 Task: Explore Airbnb accommodation in Jinotega, Nicaragua from 10th December, 2023 to 15th December, 2023 for 7 adults.4 bedrooms having 7 beds and 4 bathrooms. Property type can be house. Amenities needed are: wifi, TV, free parkinig on premises, gym, breakfast. Look for 4 properties as per requirement.
Action: Key pressed jinotega
Screenshot: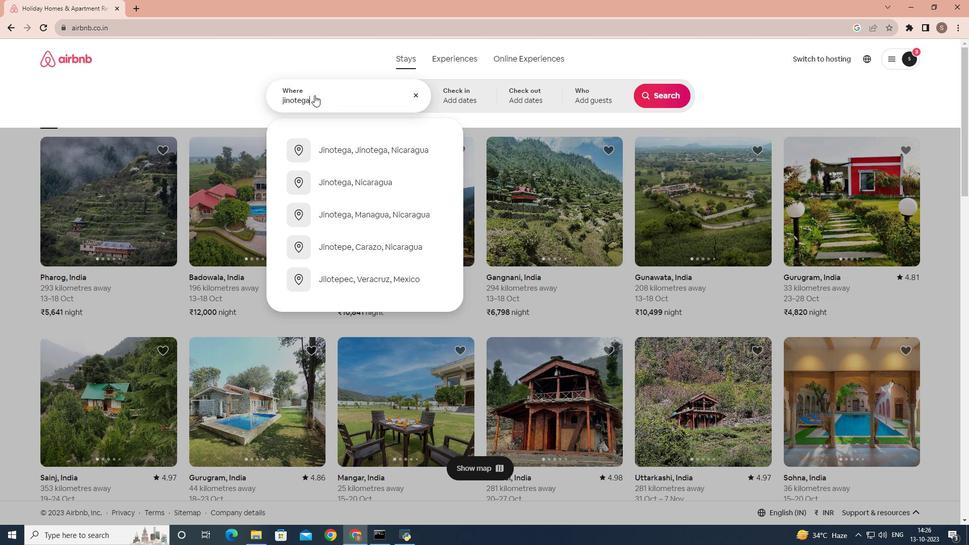 
Action: Mouse moved to (334, 139)
Screenshot: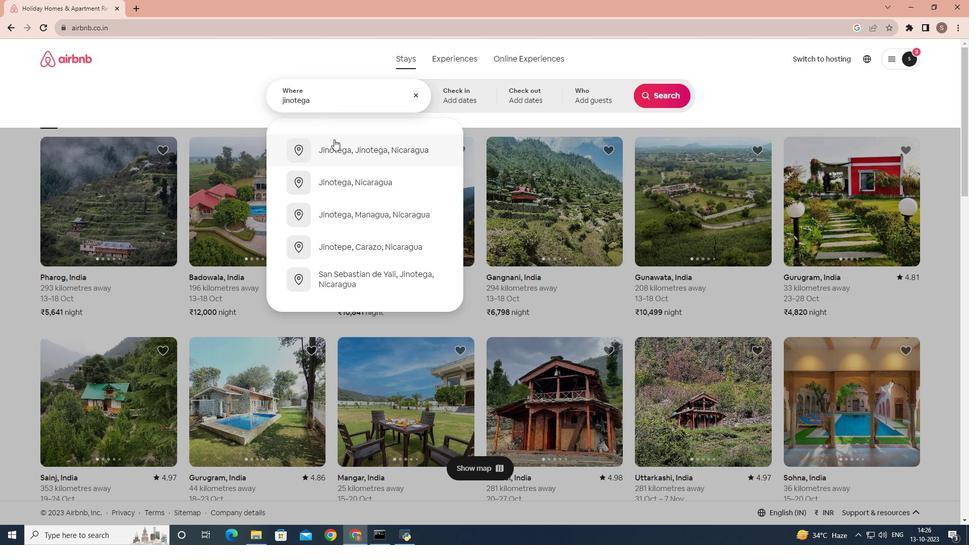
Action: Mouse pressed left at (334, 139)
Screenshot: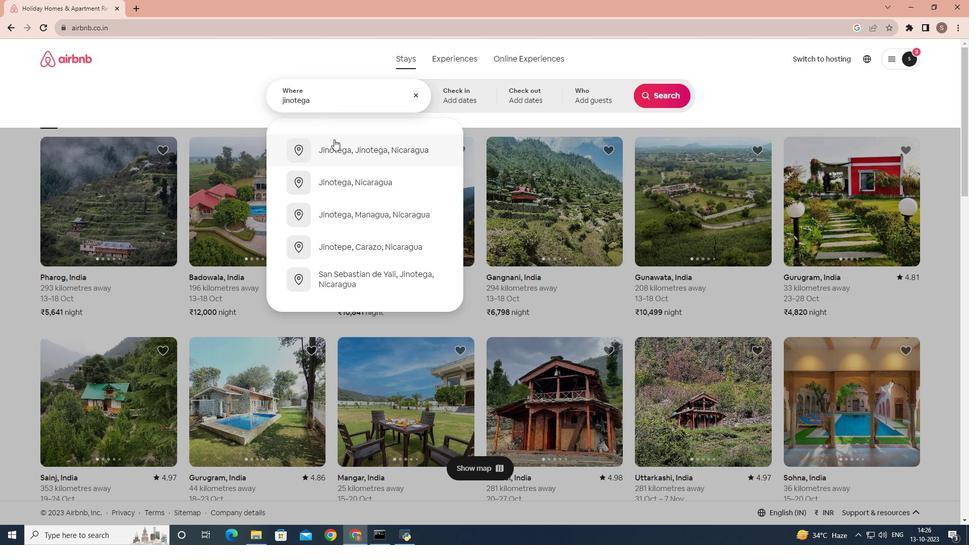 
Action: Mouse moved to (646, 174)
Screenshot: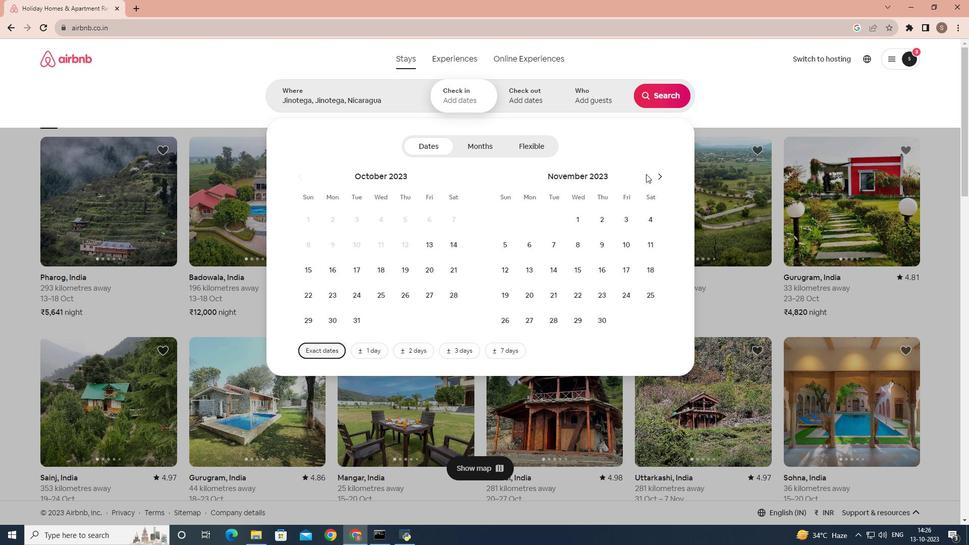 
Action: Mouse pressed left at (646, 174)
Screenshot: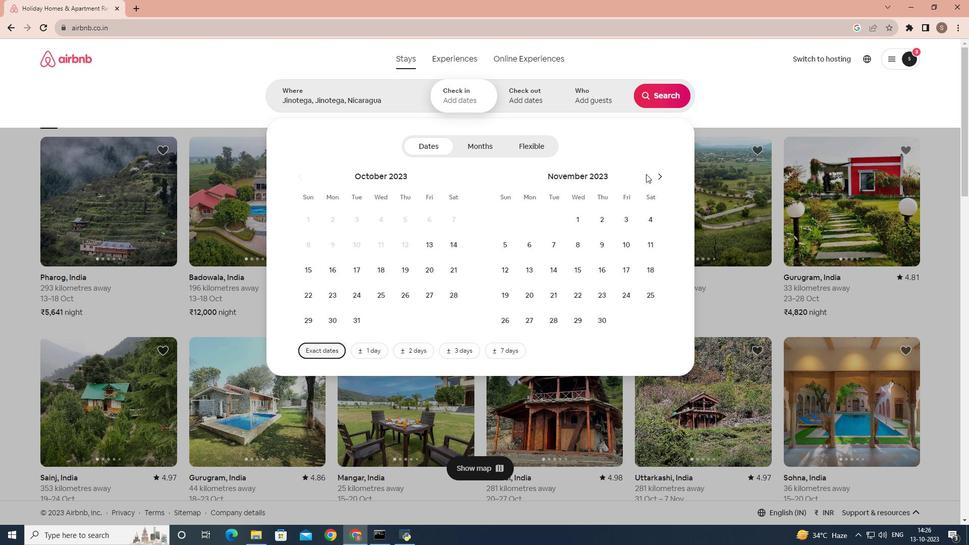 
Action: Mouse moved to (653, 173)
Screenshot: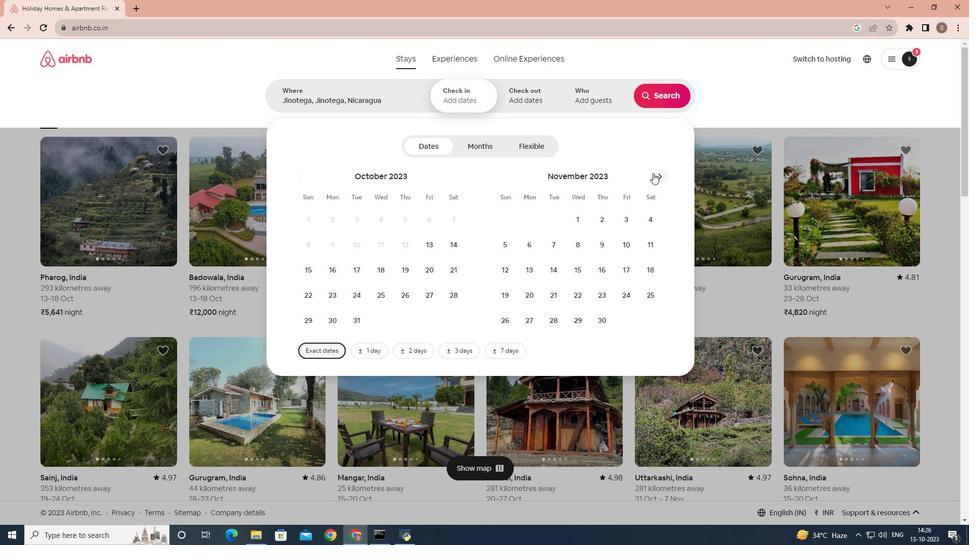 
Action: Mouse pressed left at (653, 173)
Screenshot: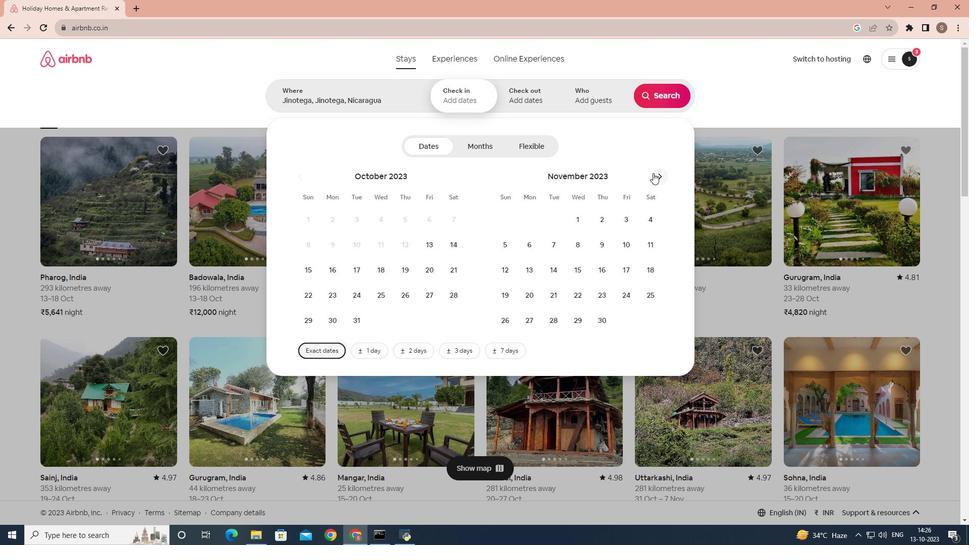 
Action: Mouse moved to (511, 276)
Screenshot: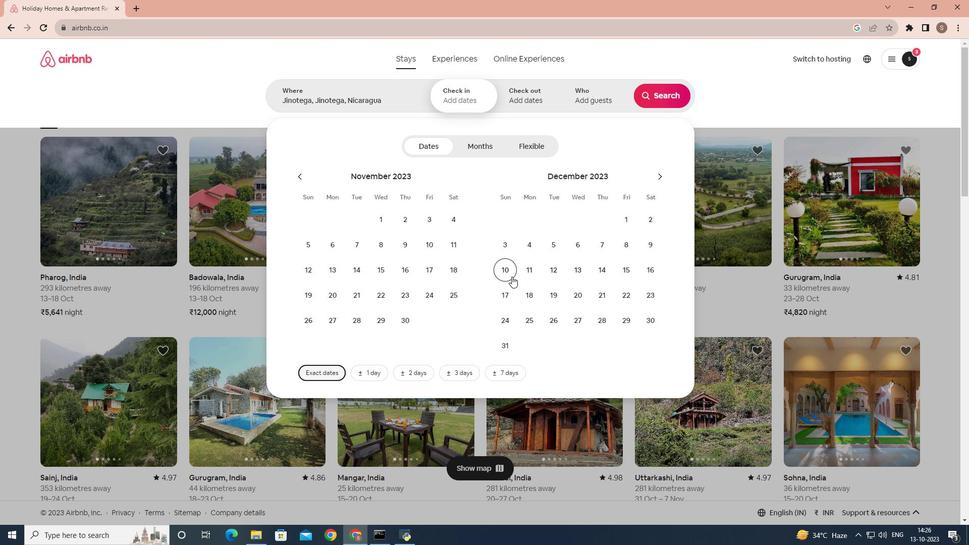
Action: Mouse pressed left at (511, 276)
Screenshot: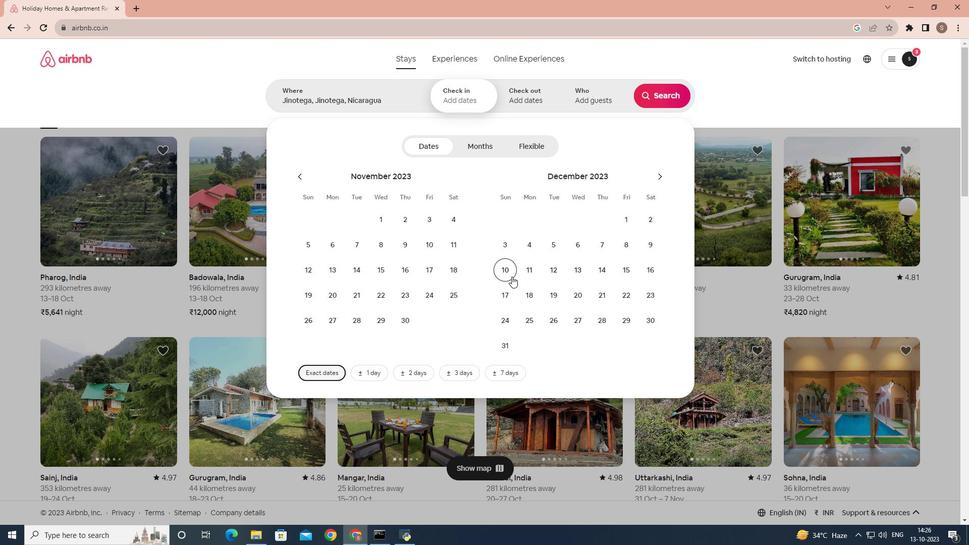
Action: Mouse moved to (626, 275)
Screenshot: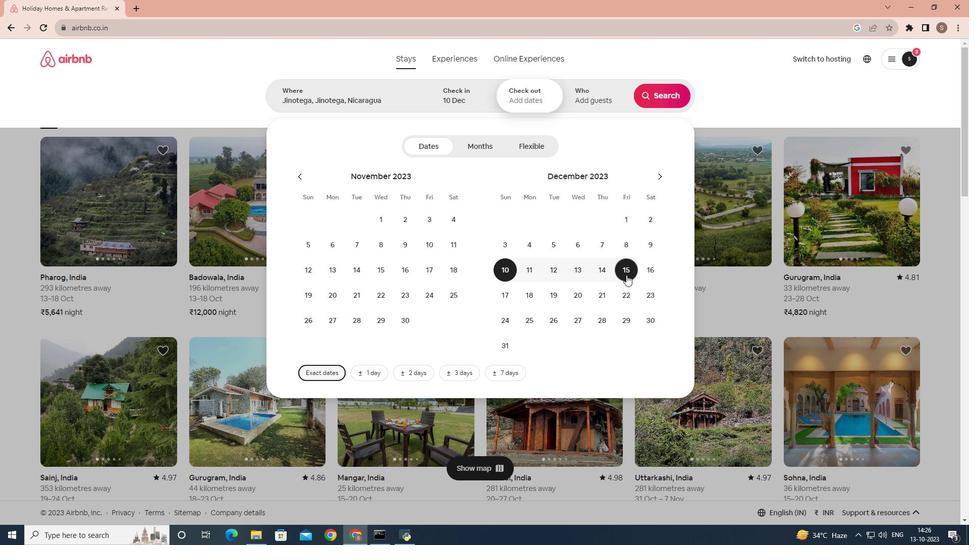 
Action: Mouse pressed left at (626, 275)
Screenshot: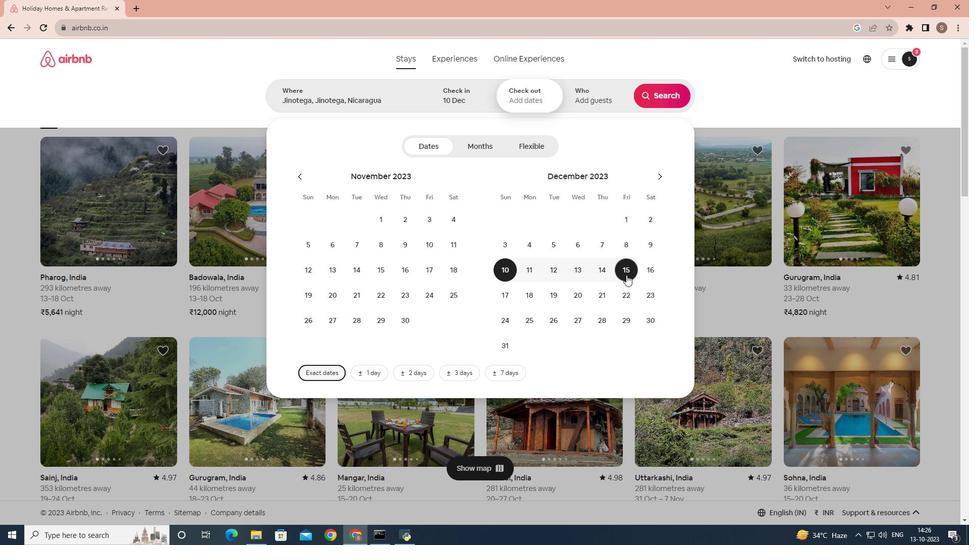 
Action: Mouse moved to (598, 98)
Screenshot: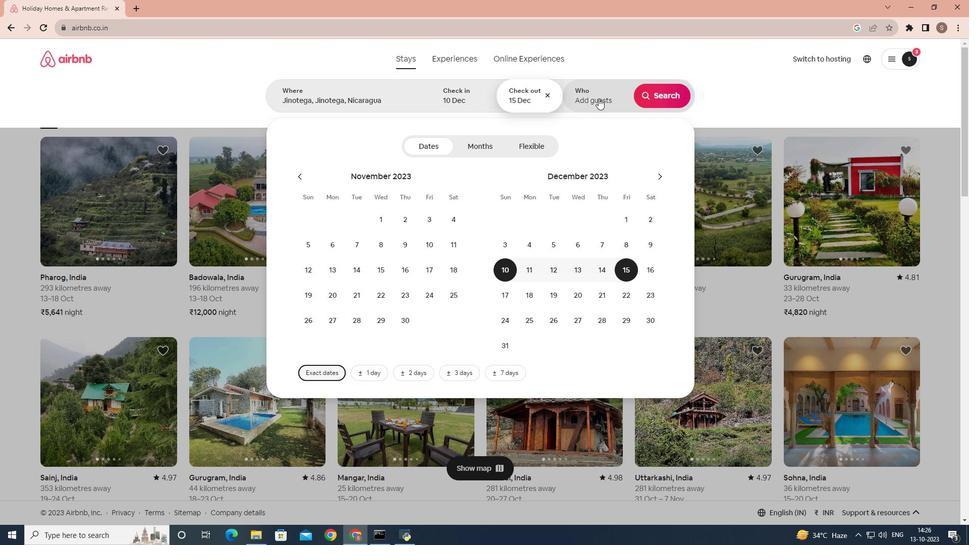 
Action: Mouse pressed left at (598, 98)
Screenshot: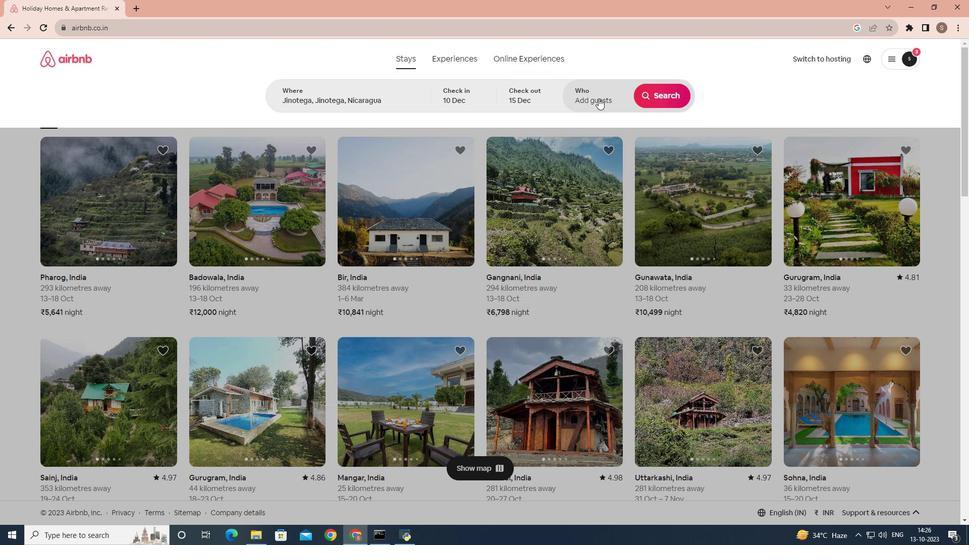 
Action: Mouse moved to (653, 148)
Screenshot: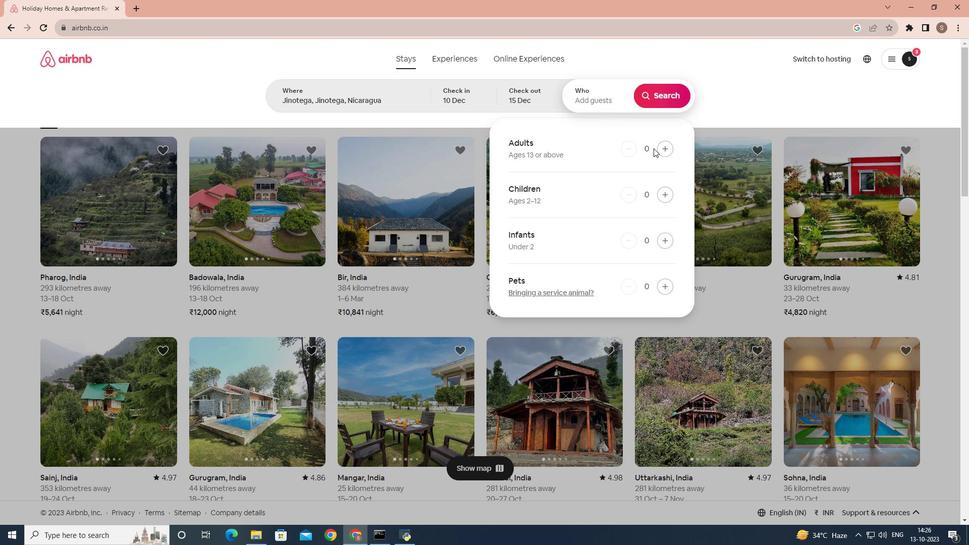 
Action: Mouse pressed left at (653, 148)
Screenshot: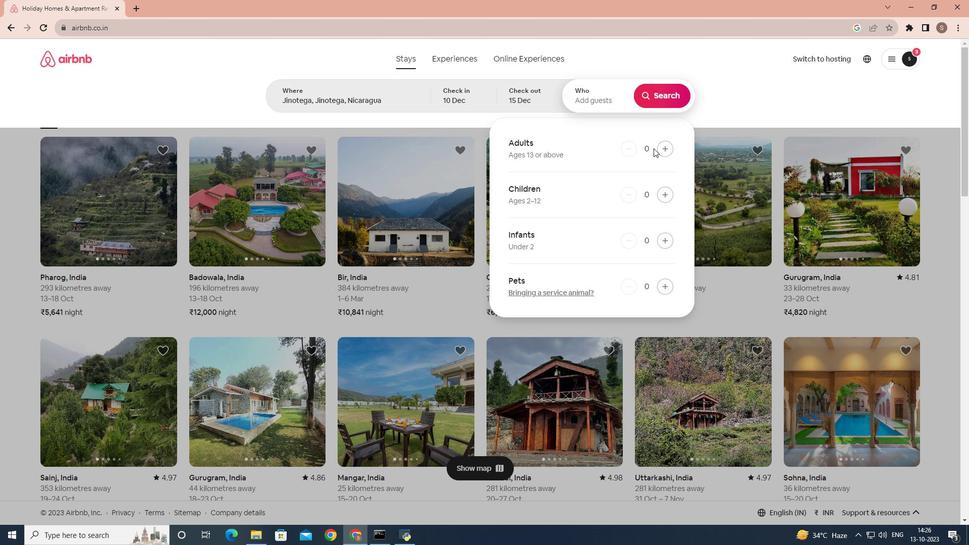 
Action: Mouse moved to (660, 146)
Screenshot: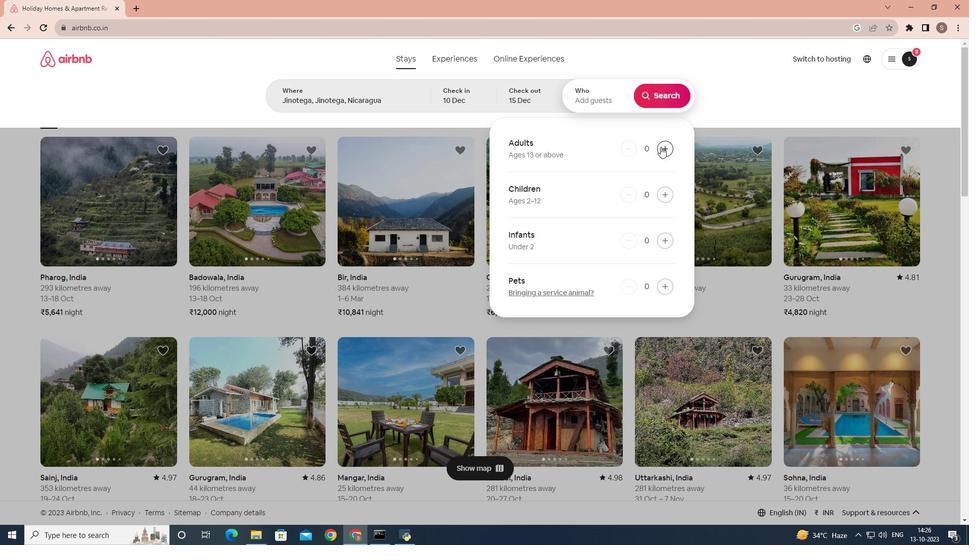 
Action: Mouse pressed left at (660, 146)
Screenshot: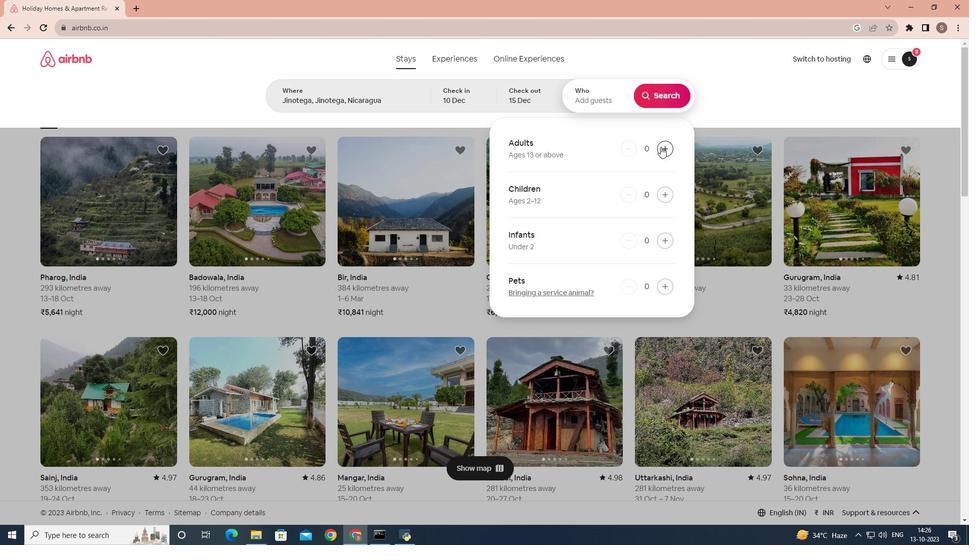 
Action: Mouse pressed left at (660, 146)
Screenshot: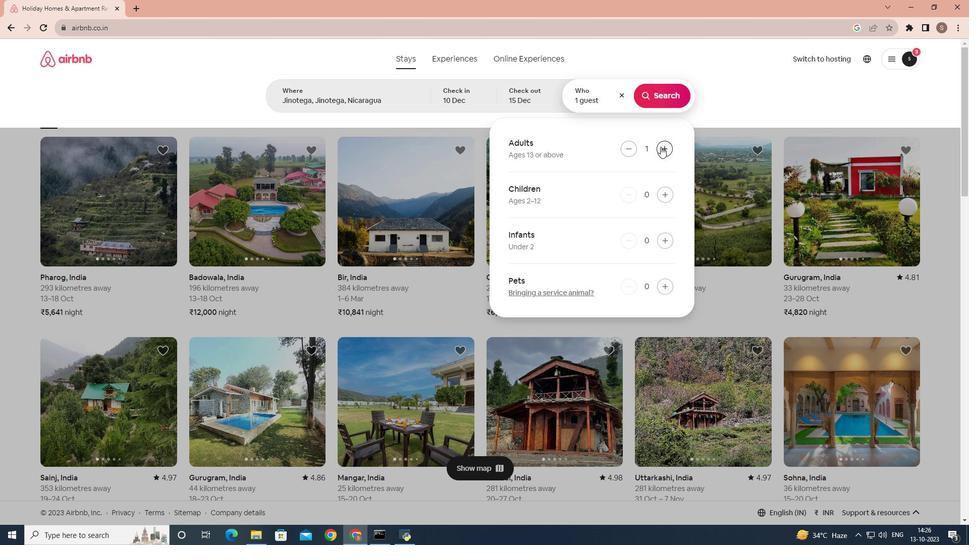 
Action: Mouse pressed left at (660, 146)
Screenshot: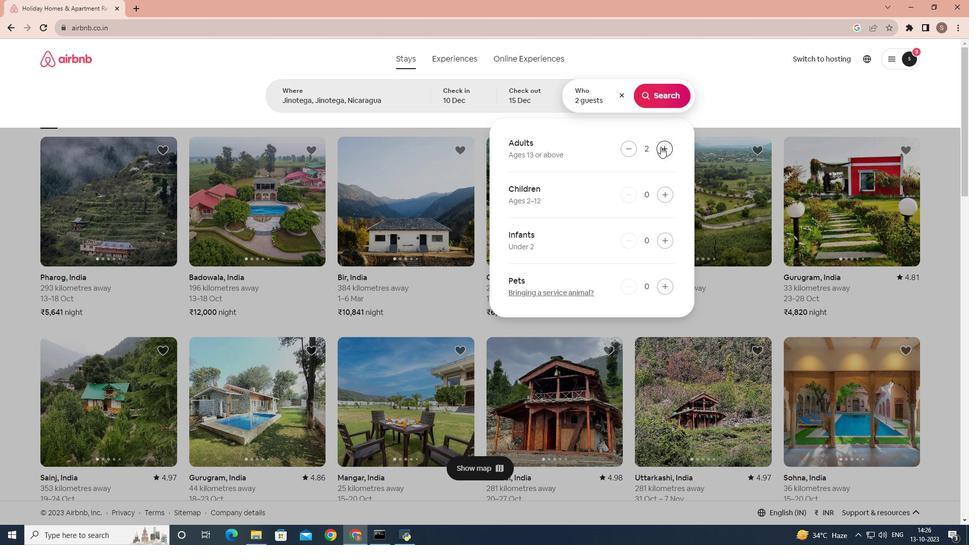 
Action: Mouse pressed left at (660, 146)
Screenshot: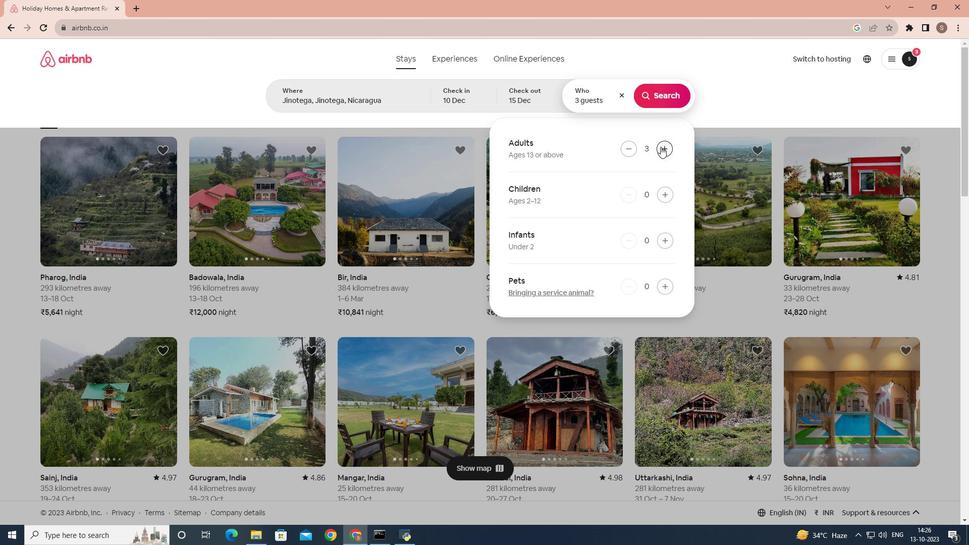 
Action: Mouse pressed left at (660, 146)
Screenshot: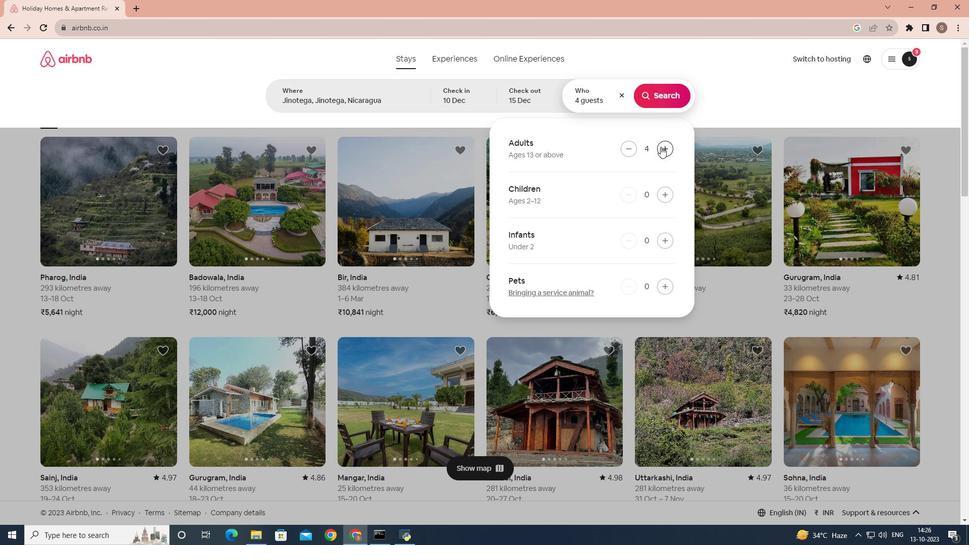 
Action: Mouse pressed left at (660, 146)
Screenshot: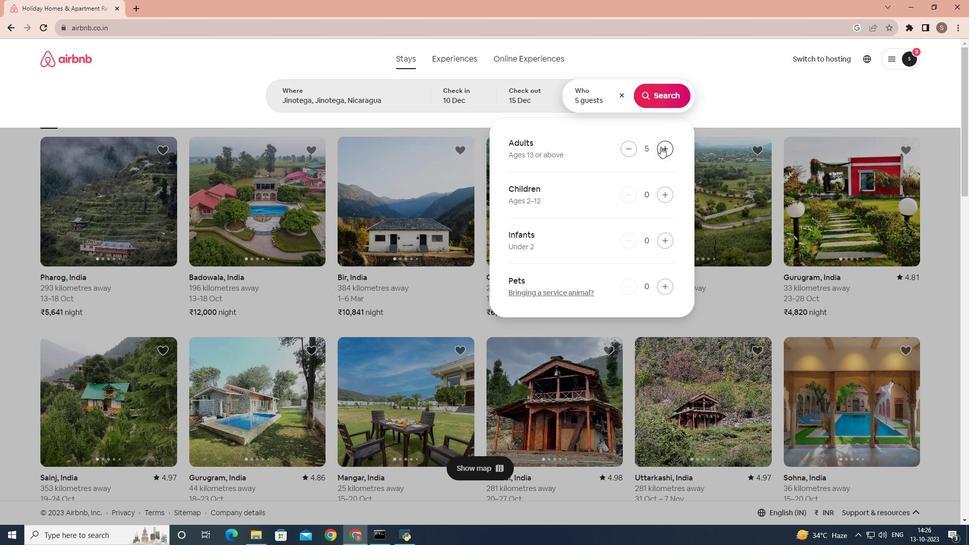 
Action: Mouse pressed left at (660, 146)
Screenshot: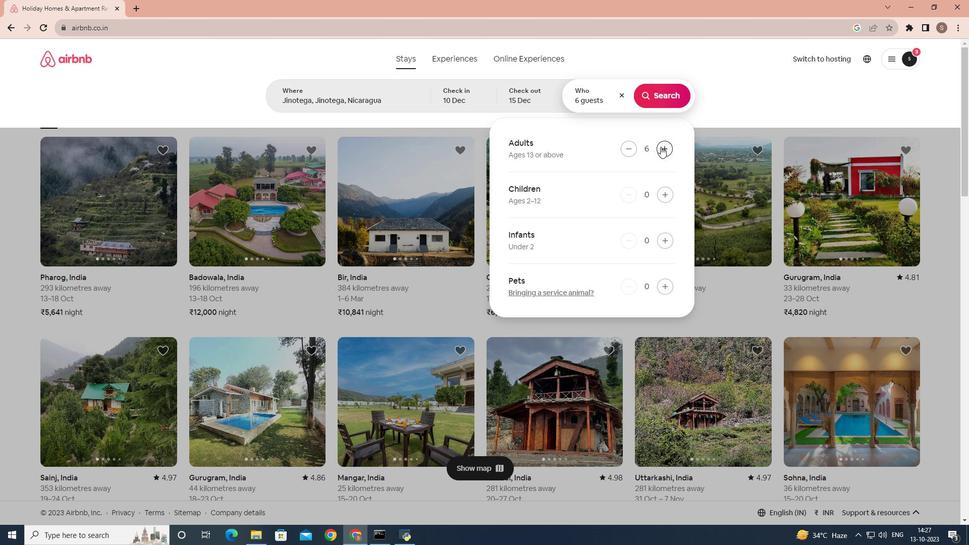 
Action: Mouse moved to (663, 104)
Screenshot: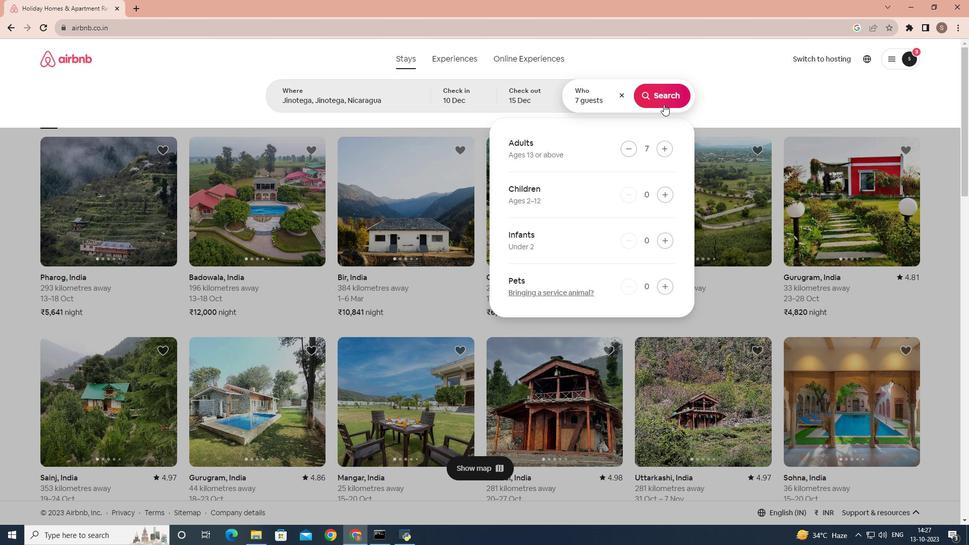 
Action: Mouse pressed left at (663, 104)
Screenshot: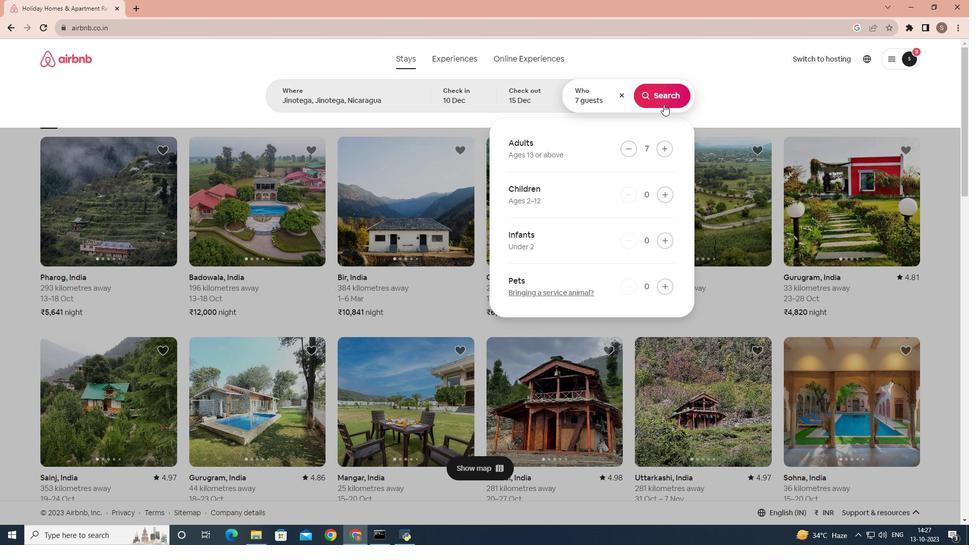 
Action: Mouse moved to (805, 109)
Screenshot: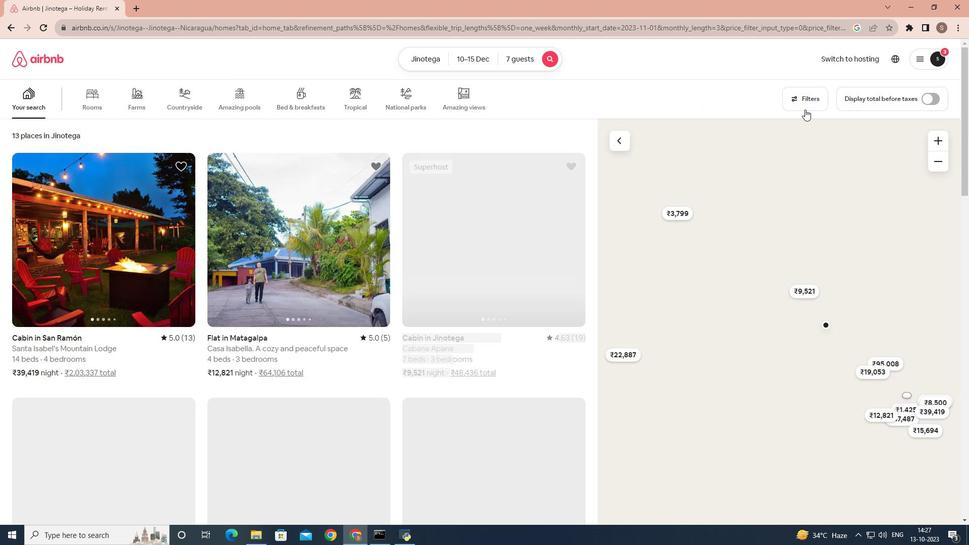 
Action: Mouse pressed left at (805, 109)
Screenshot: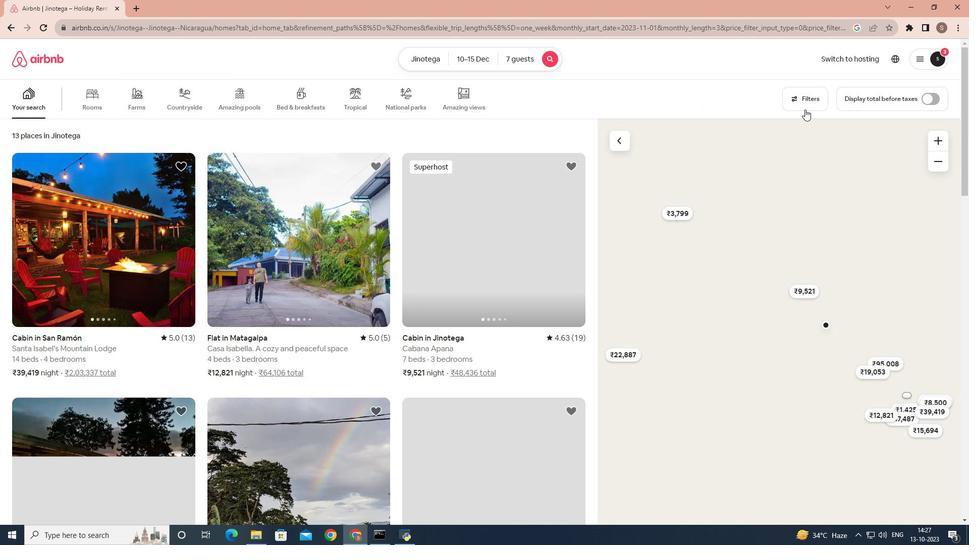 
Action: Mouse moved to (459, 275)
Screenshot: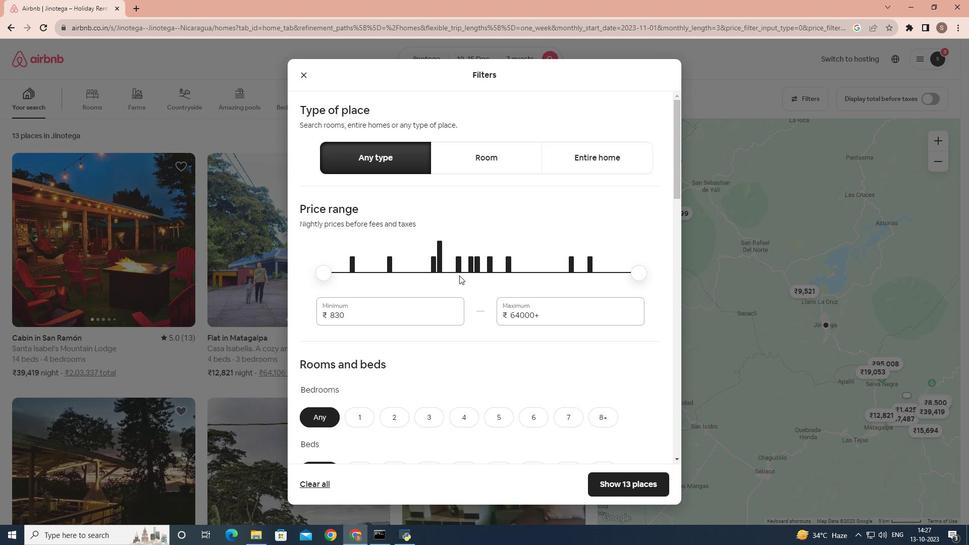 
Action: Mouse scrolled (459, 275) with delta (0, 0)
Screenshot: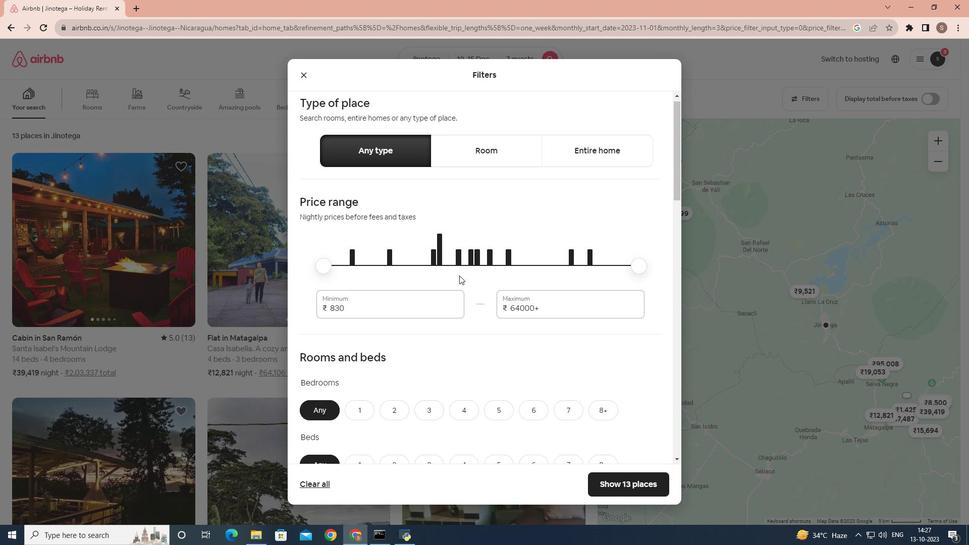 
Action: Mouse scrolled (459, 275) with delta (0, 0)
Screenshot: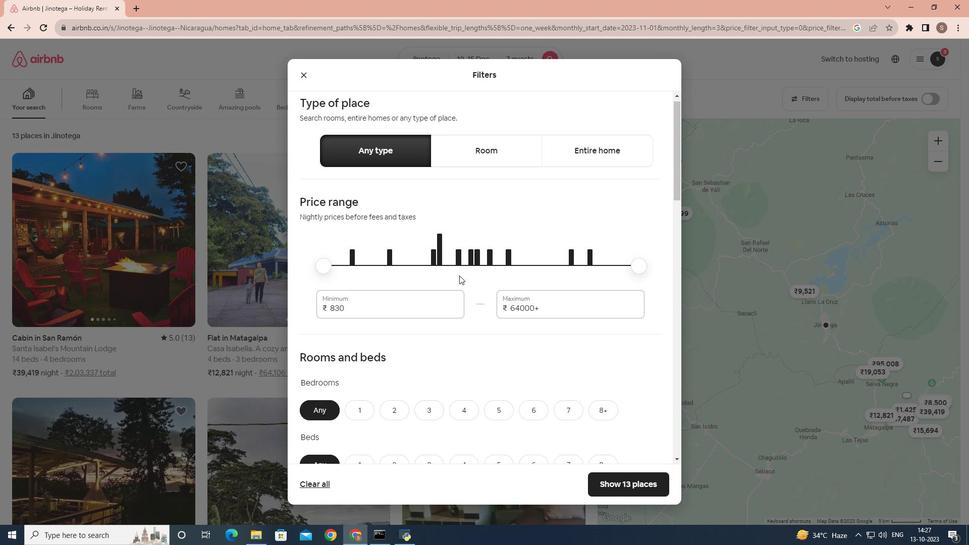 
Action: Mouse scrolled (459, 275) with delta (0, 0)
Screenshot: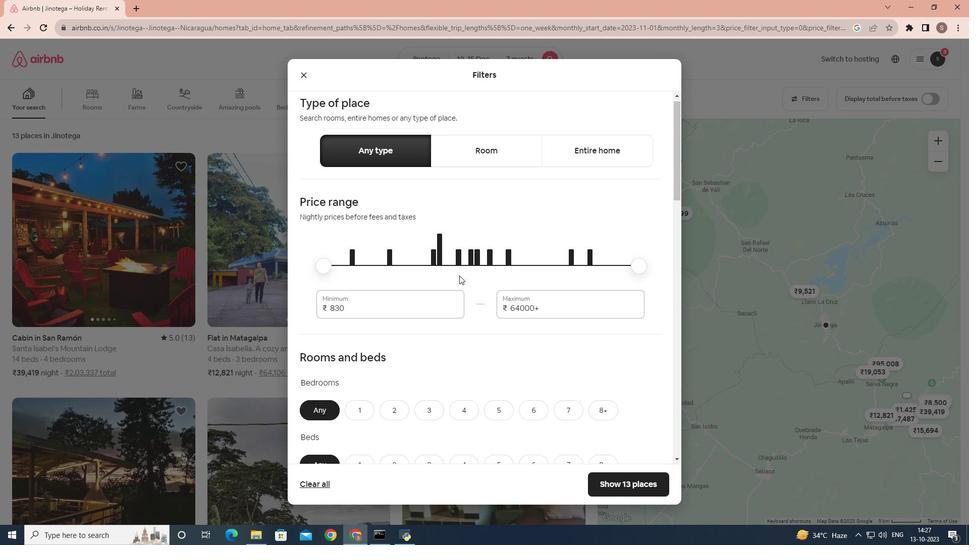 
Action: Mouse scrolled (459, 275) with delta (0, 0)
Screenshot: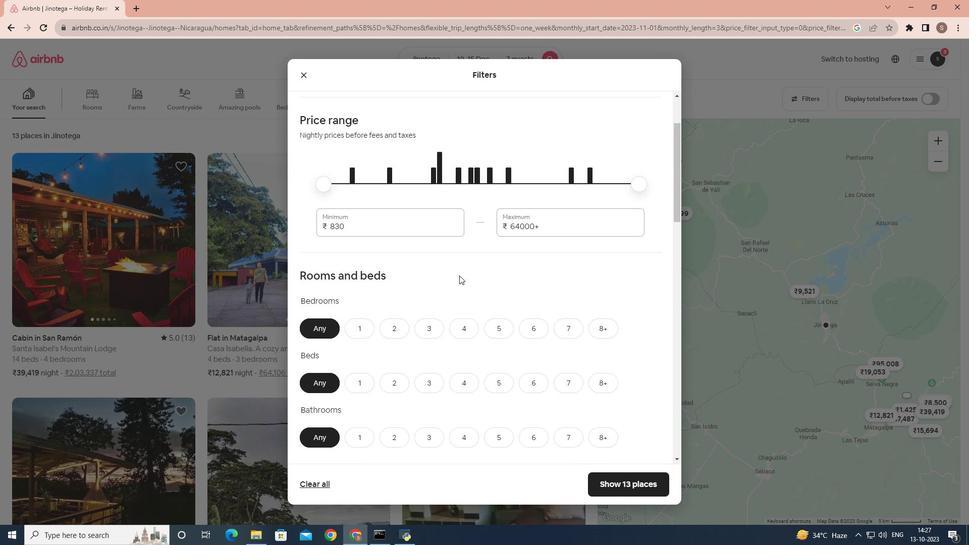 
Action: Mouse moved to (465, 218)
Screenshot: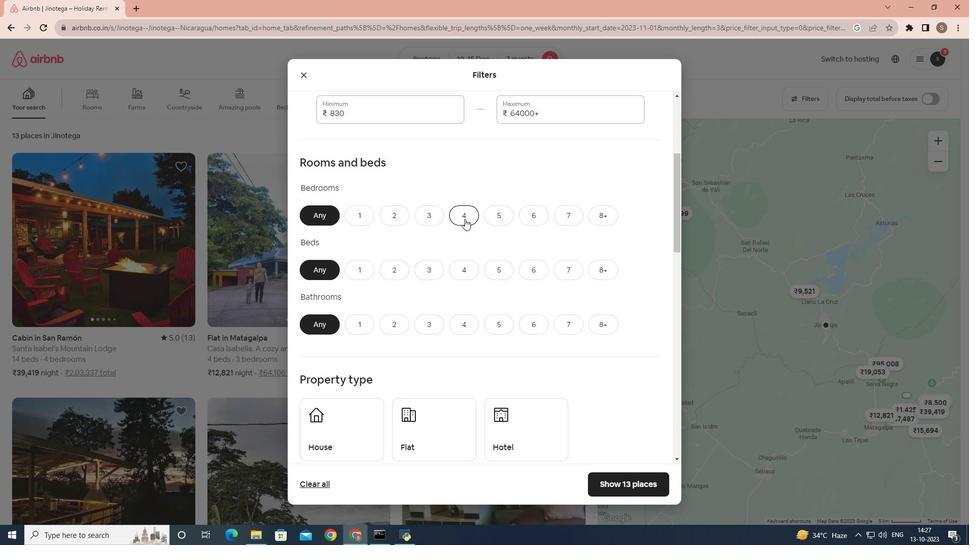 
Action: Mouse pressed left at (465, 218)
Screenshot: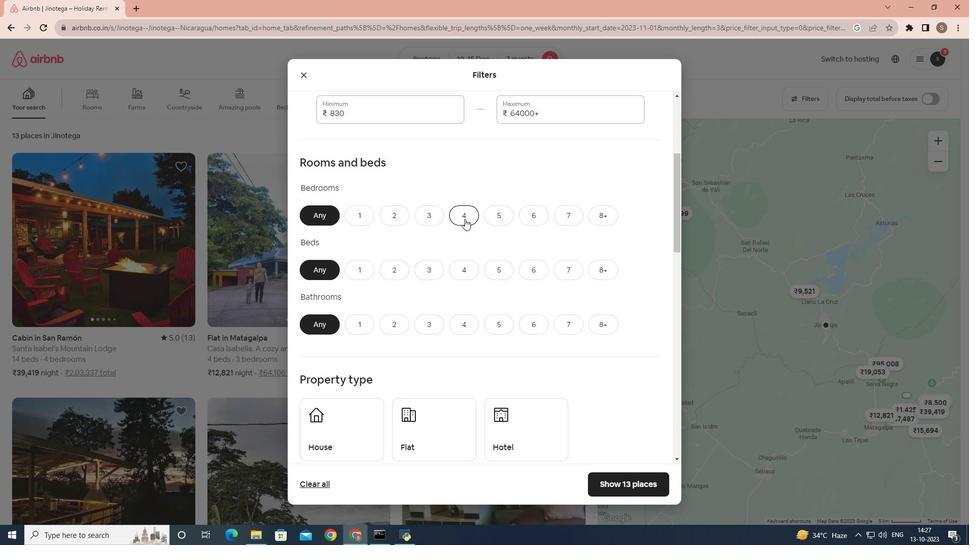 
Action: Mouse moved to (571, 275)
Screenshot: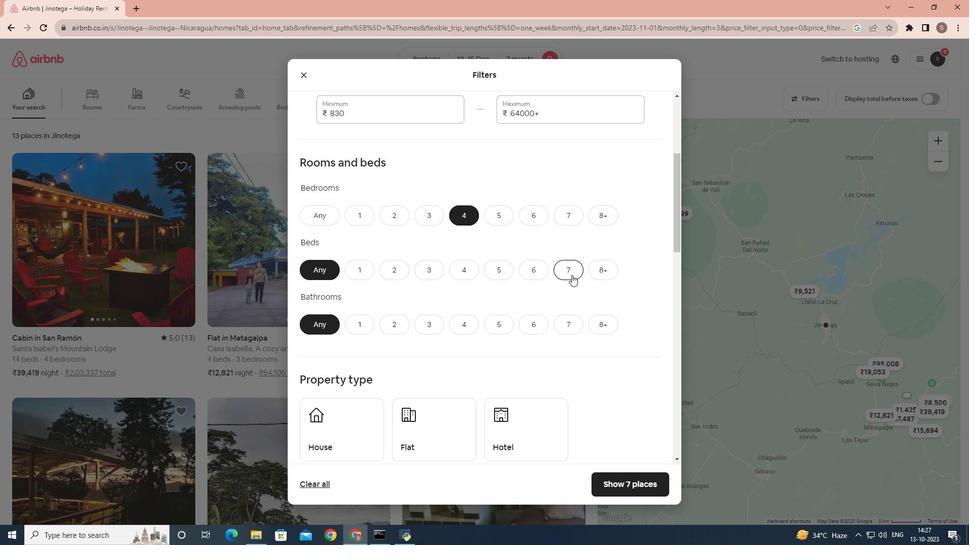 
Action: Mouse pressed left at (571, 275)
Screenshot: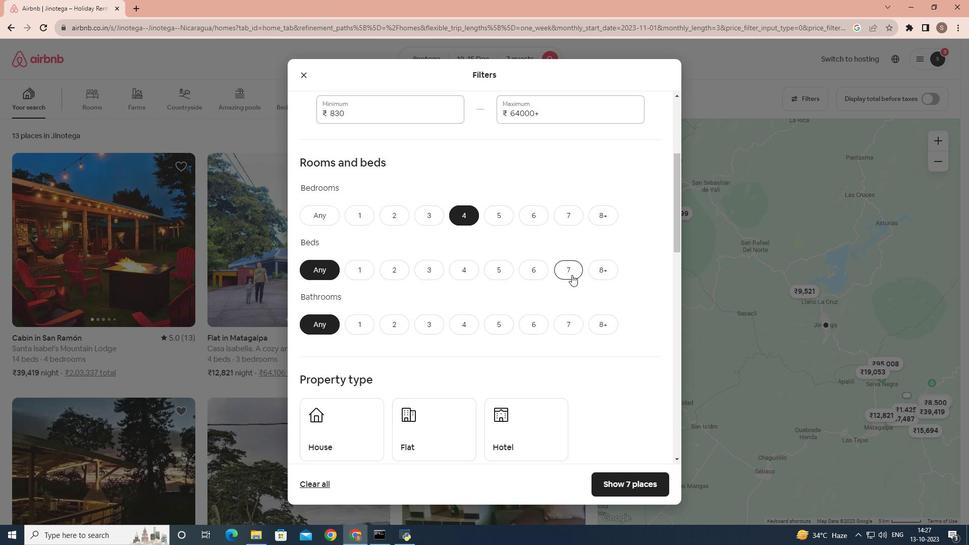 
Action: Mouse moved to (453, 319)
Screenshot: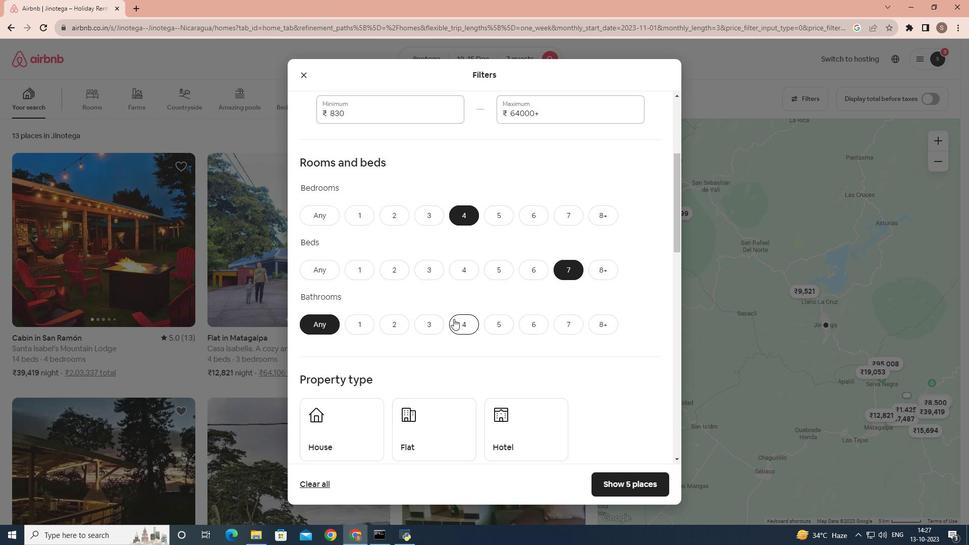 
Action: Mouse pressed left at (453, 319)
Screenshot: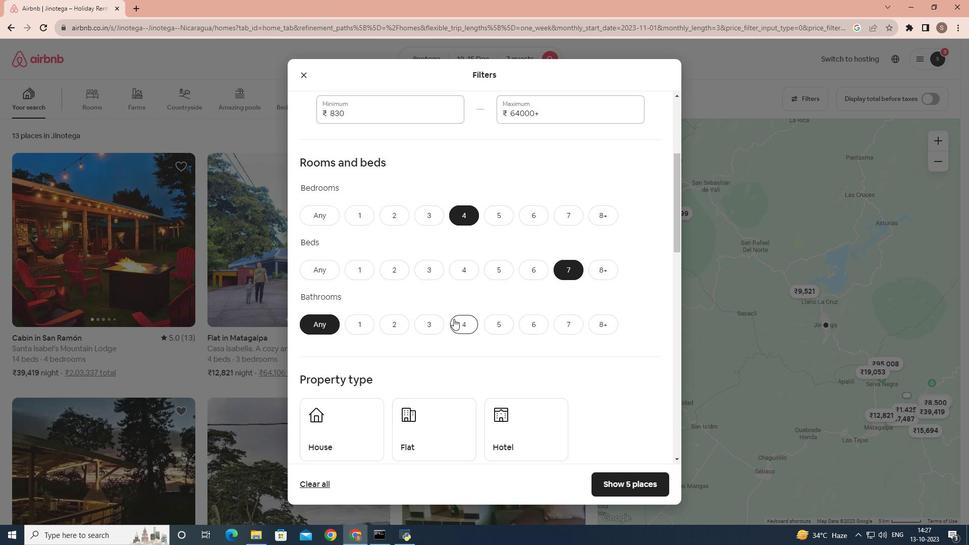
Action: Mouse moved to (426, 289)
Screenshot: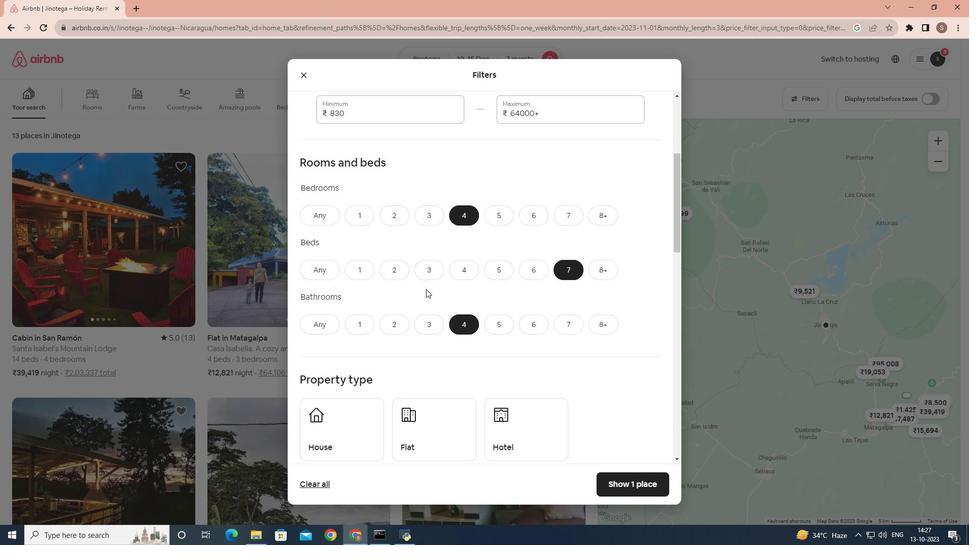 
Action: Mouse scrolled (426, 288) with delta (0, 0)
Screenshot: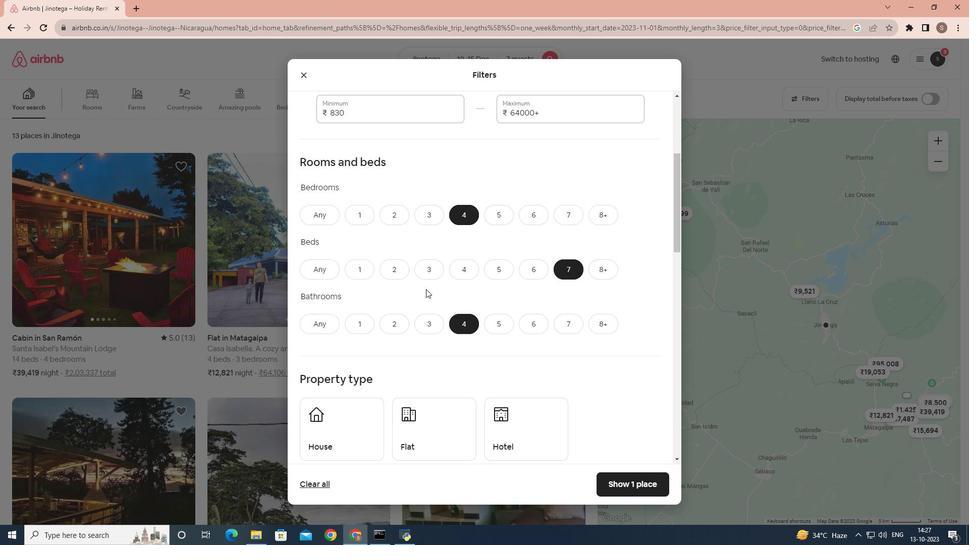 
Action: Mouse scrolled (426, 288) with delta (0, 0)
Screenshot: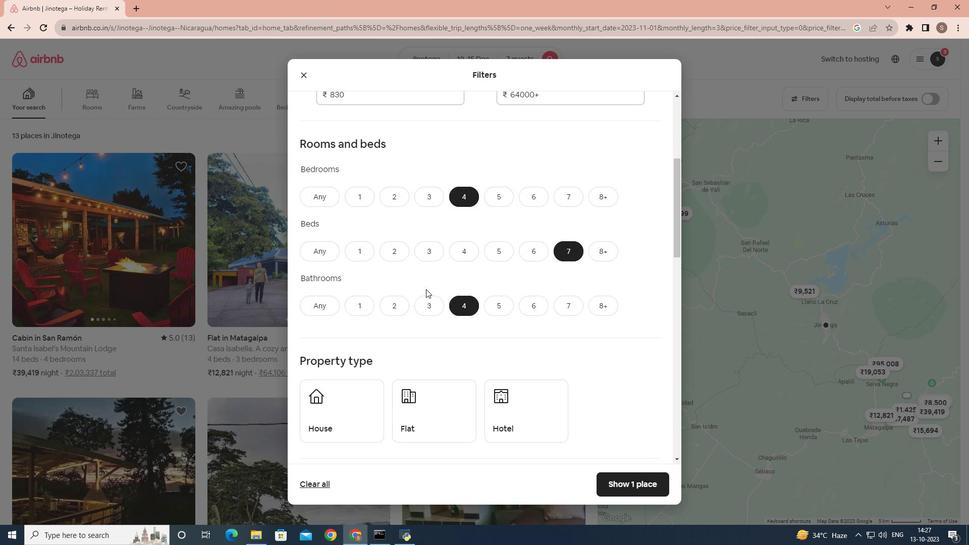 
Action: Mouse scrolled (426, 288) with delta (0, 0)
Screenshot: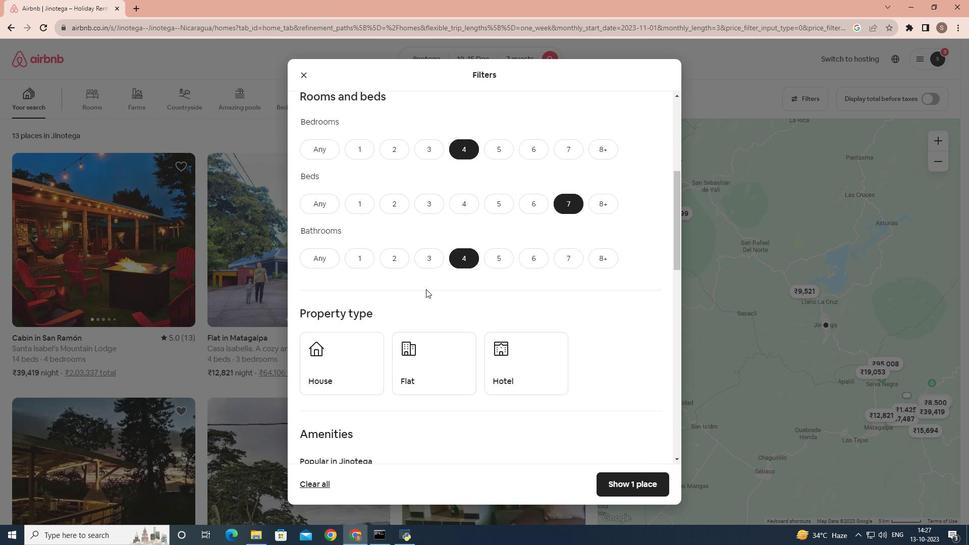 
Action: Mouse scrolled (426, 288) with delta (0, 0)
Screenshot: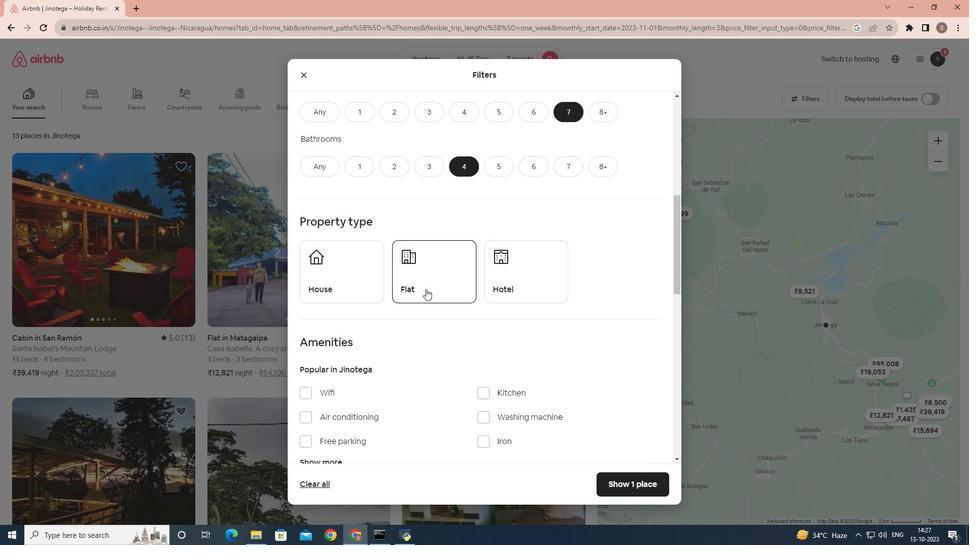 
Action: Mouse scrolled (426, 288) with delta (0, 0)
Screenshot: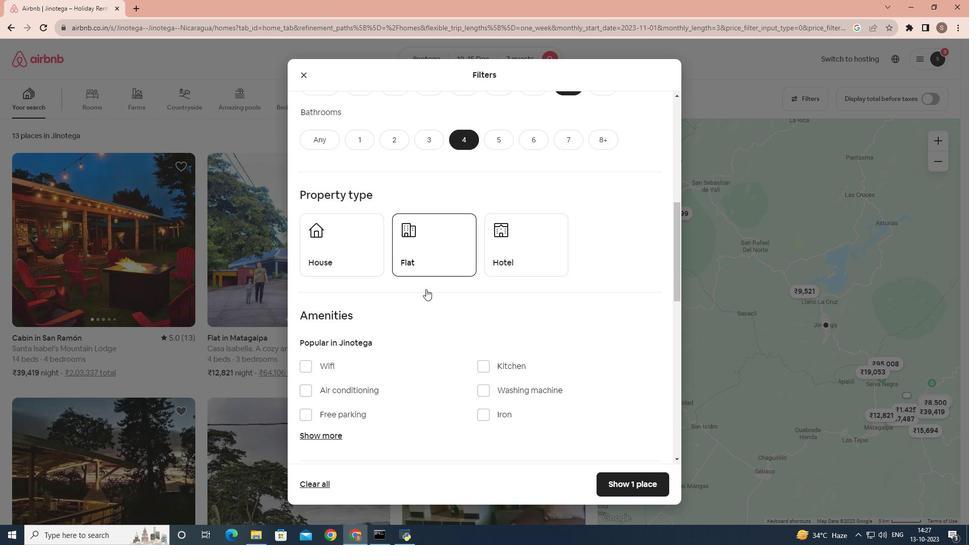 
Action: Mouse moved to (339, 191)
Screenshot: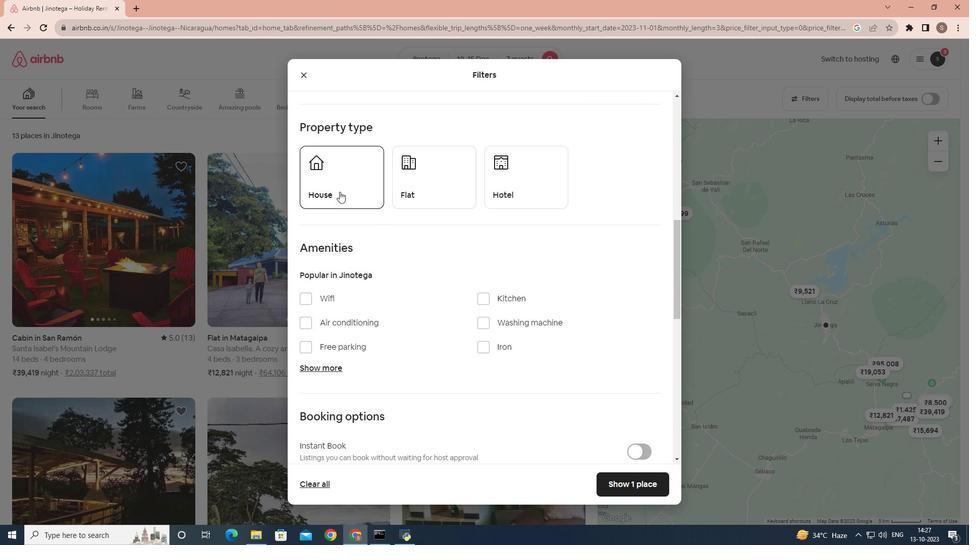 
Action: Mouse pressed left at (339, 191)
Screenshot: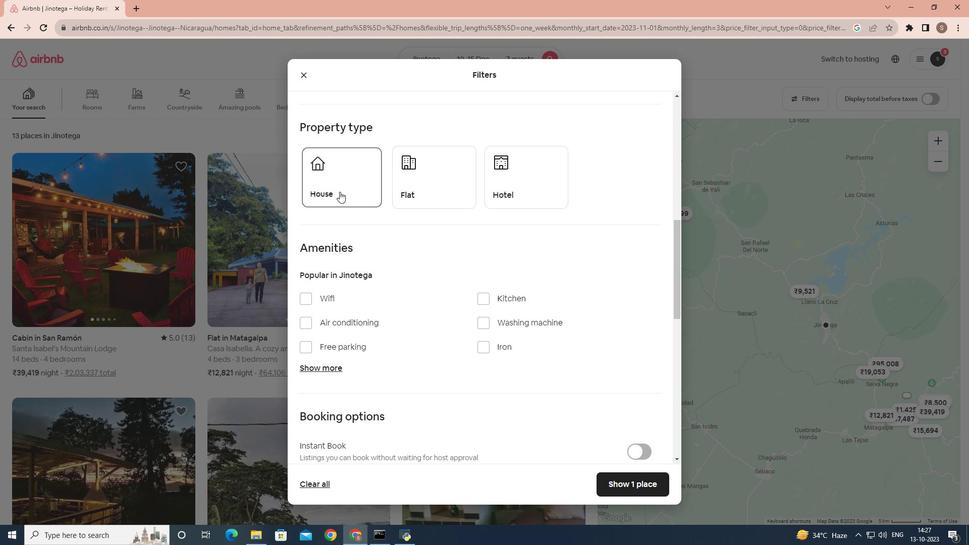 
Action: Mouse moved to (439, 270)
Screenshot: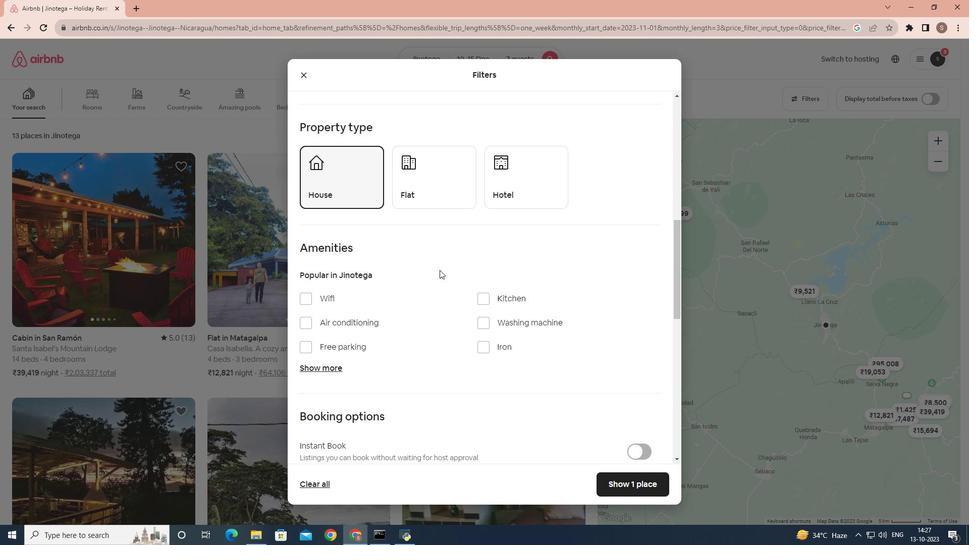 
Action: Mouse scrolled (439, 269) with delta (0, 0)
Screenshot: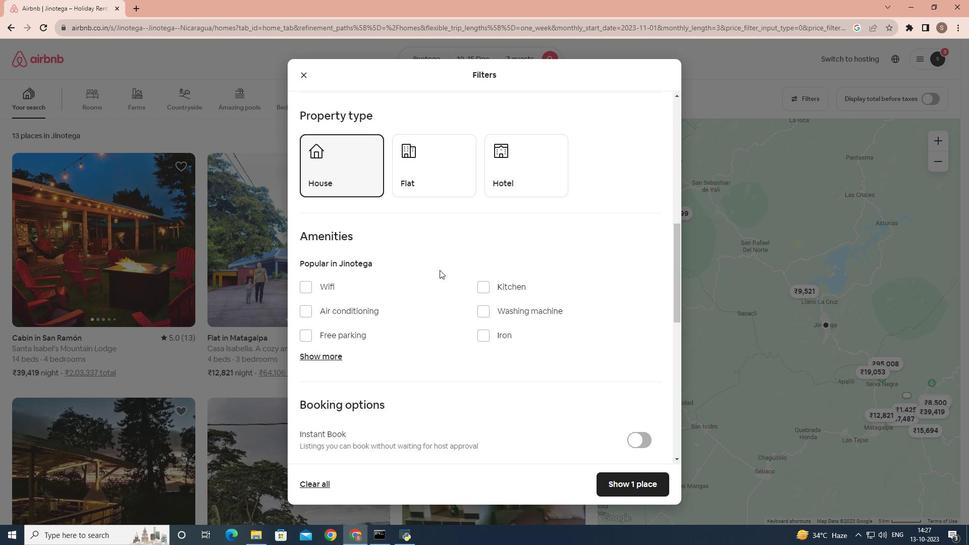 
Action: Mouse scrolled (439, 269) with delta (0, 0)
Screenshot: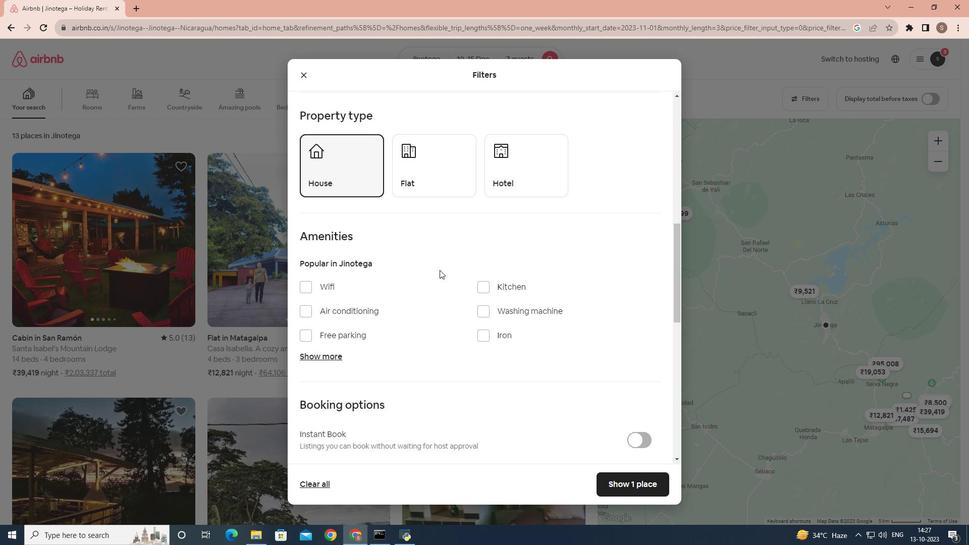 
Action: Mouse scrolled (439, 269) with delta (0, 0)
Screenshot: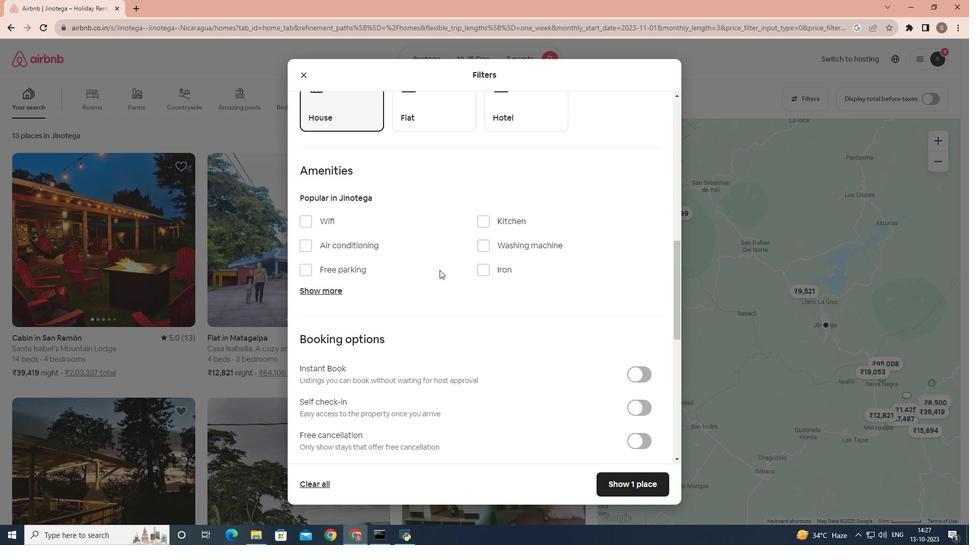 
Action: Mouse moved to (321, 220)
Screenshot: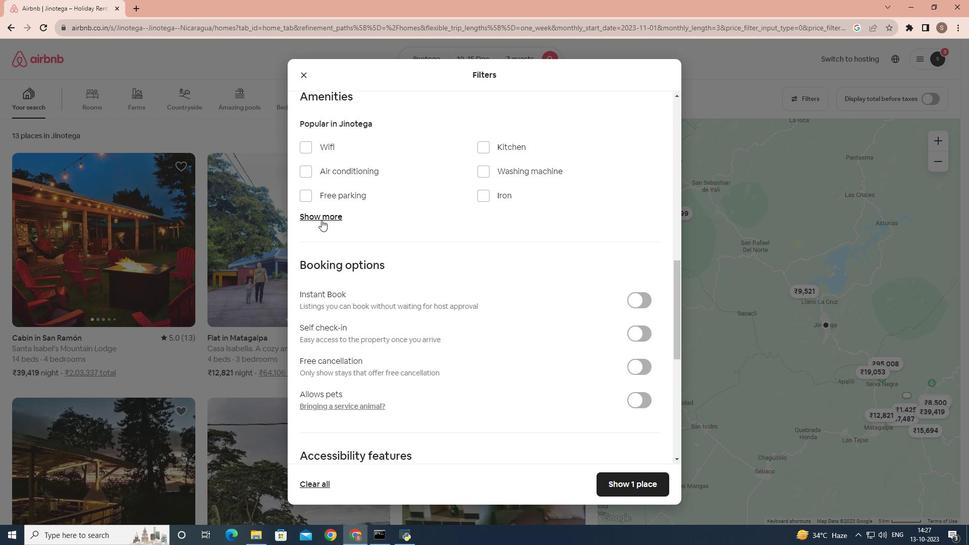 
Action: Mouse pressed left at (321, 220)
Screenshot: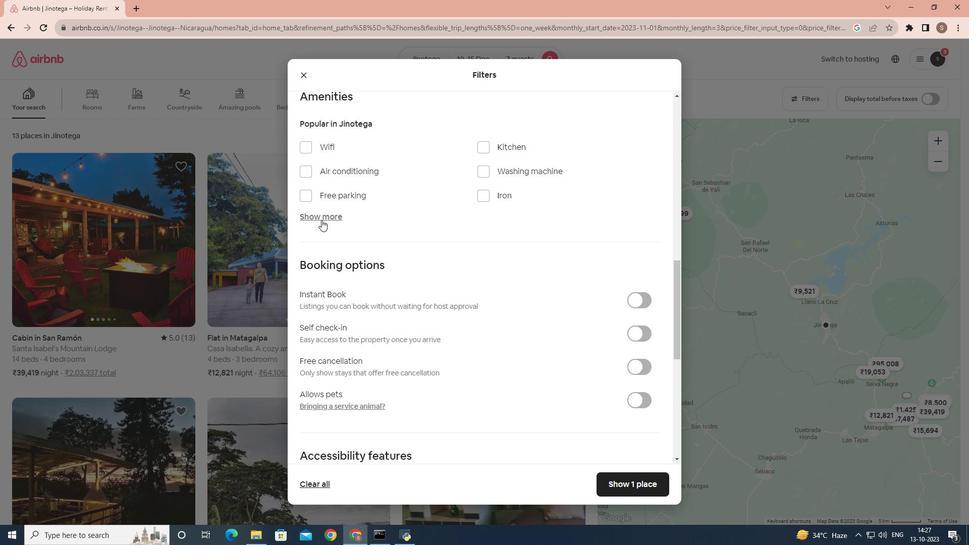 
Action: Mouse moved to (306, 150)
Screenshot: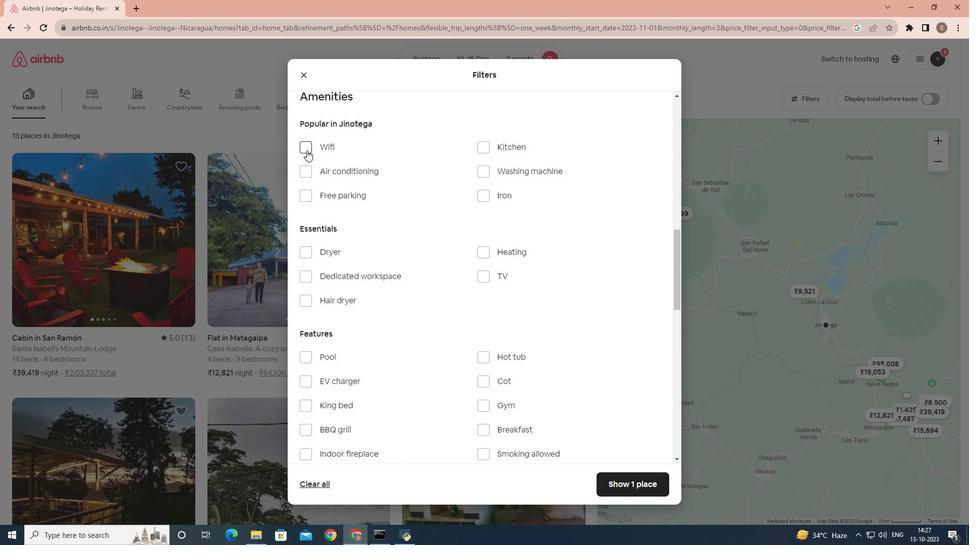 
Action: Mouse pressed left at (306, 150)
Screenshot: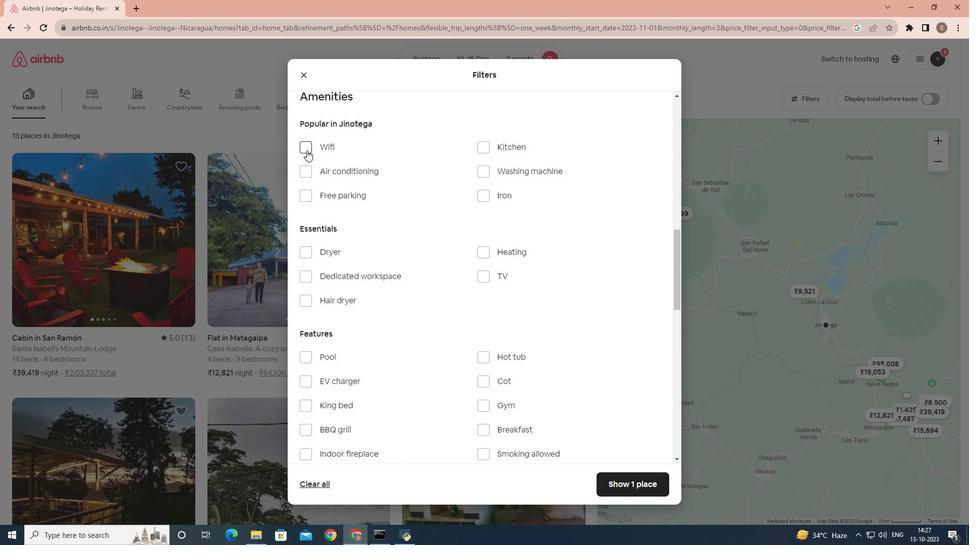 
Action: Mouse moved to (487, 276)
Screenshot: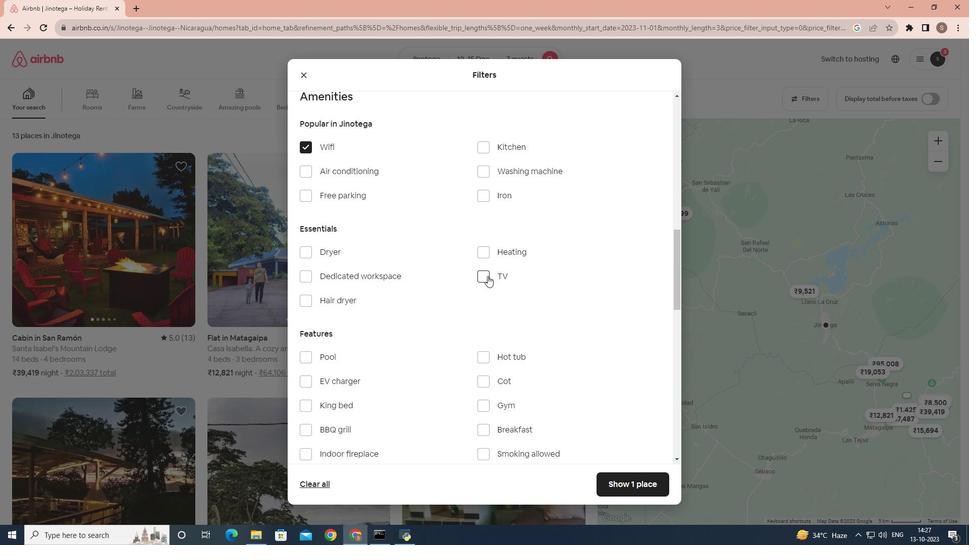 
Action: Mouse pressed left at (487, 276)
Screenshot: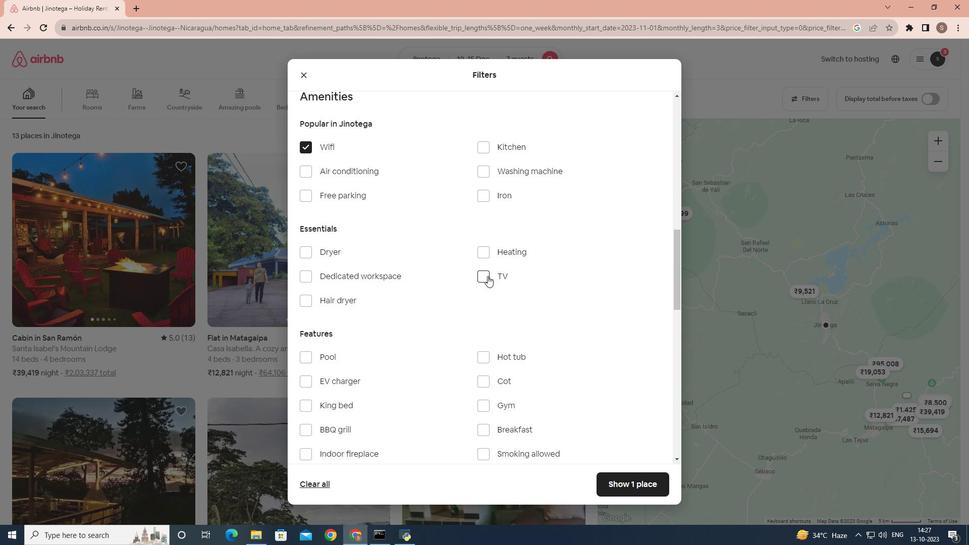 
Action: Mouse moved to (340, 198)
Screenshot: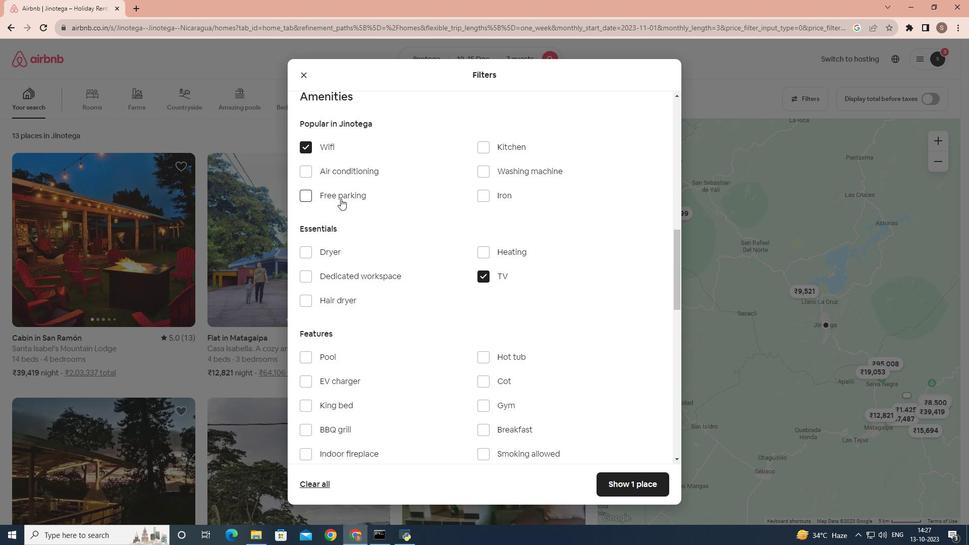 
Action: Mouse pressed left at (340, 198)
Screenshot: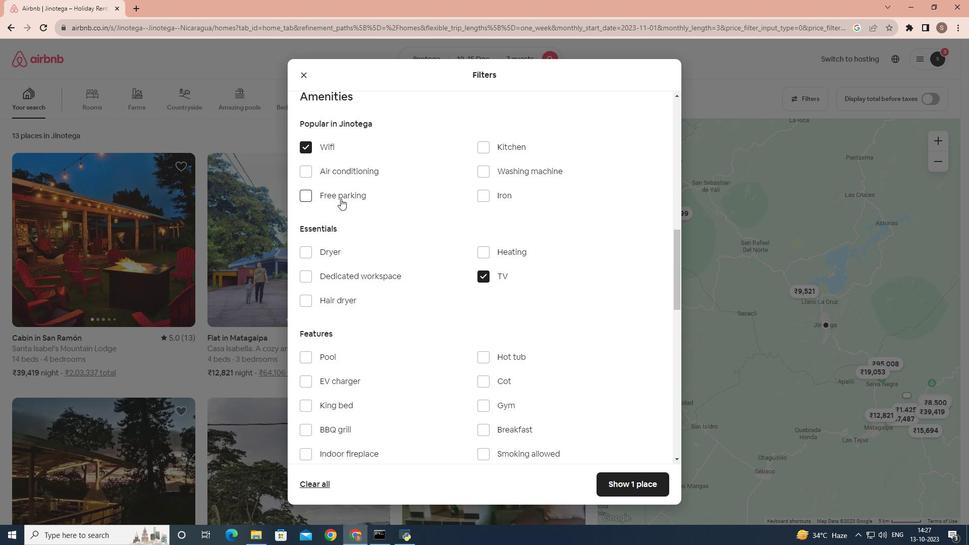 
Action: Mouse moved to (492, 404)
Screenshot: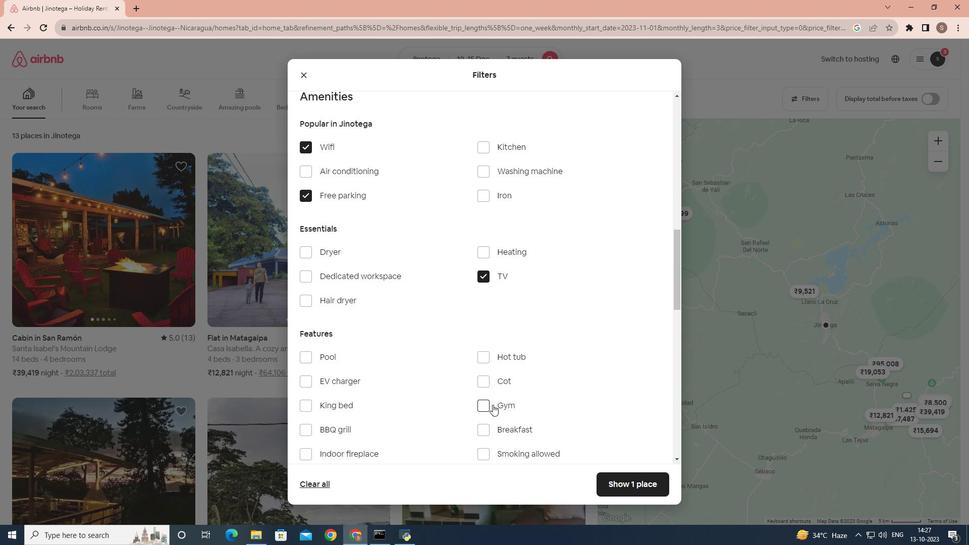 
Action: Mouse pressed left at (492, 404)
Screenshot: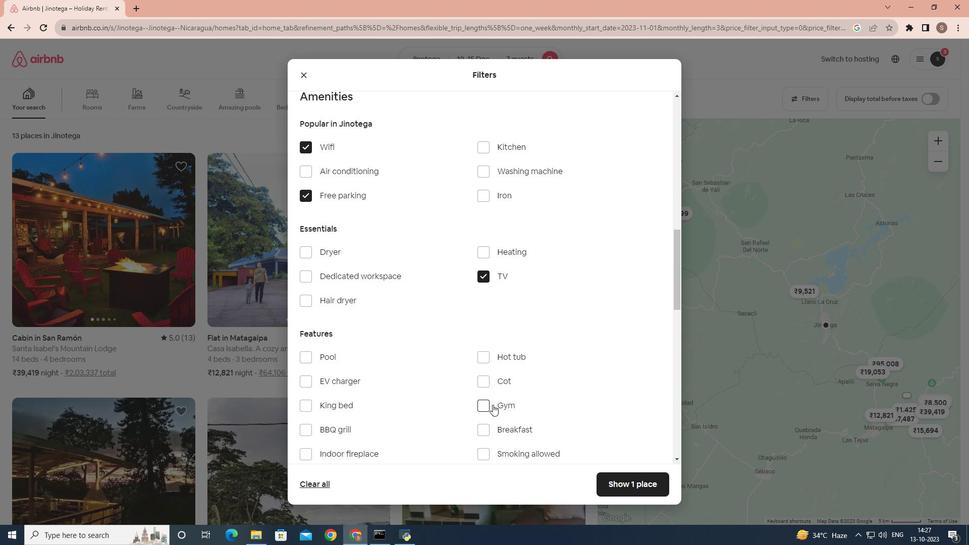 
Action: Mouse moved to (479, 440)
Screenshot: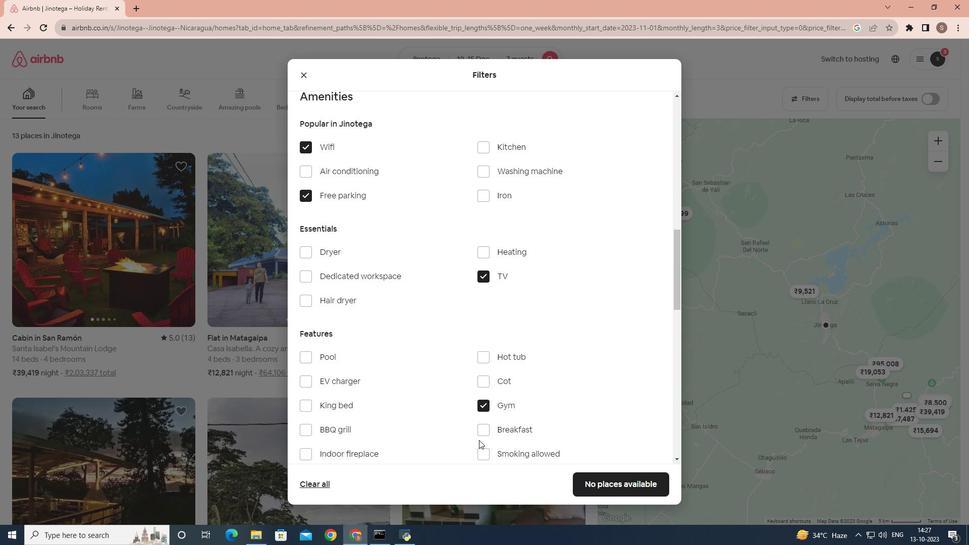 
Action: Mouse pressed left at (479, 440)
Screenshot: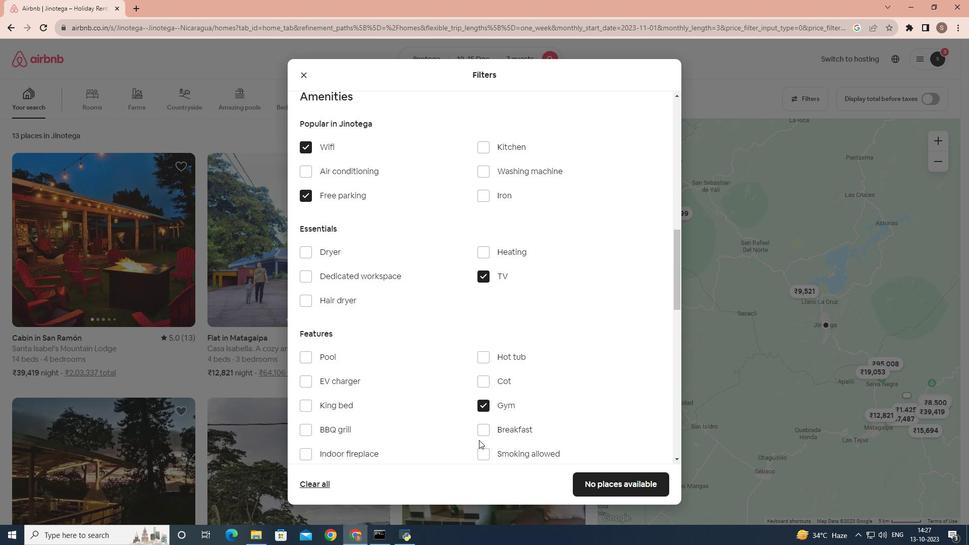 
Action: Mouse moved to (485, 432)
Screenshot: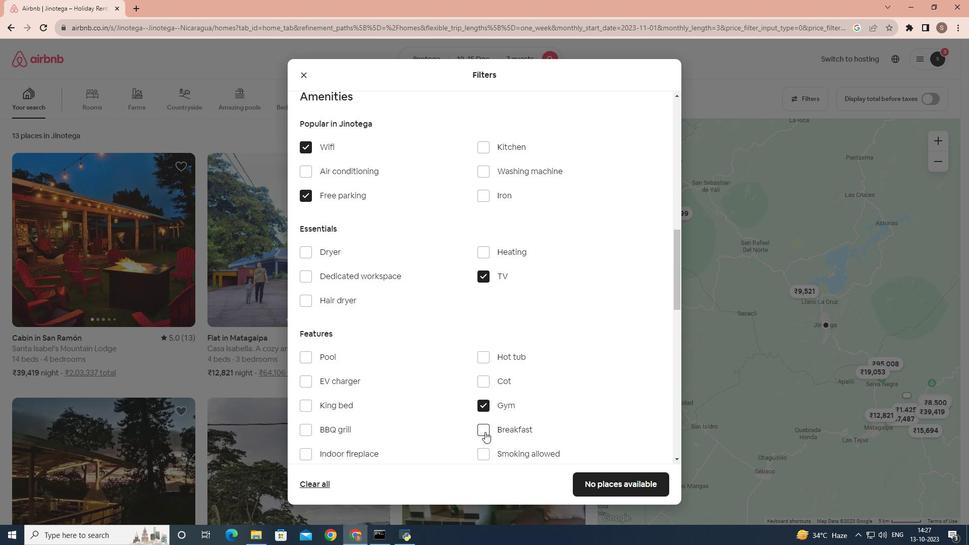 
Action: Mouse pressed left at (485, 432)
Screenshot: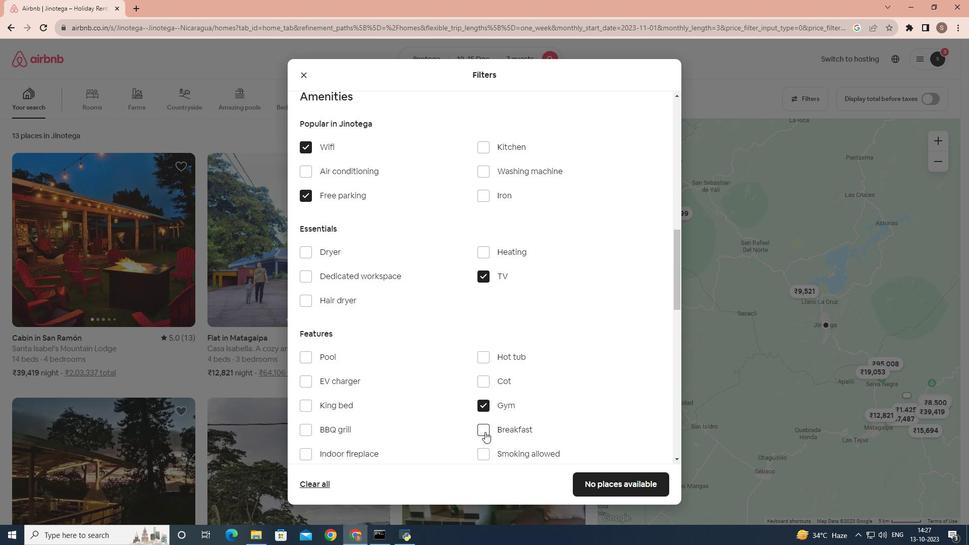 
Action: Mouse moved to (520, 351)
Screenshot: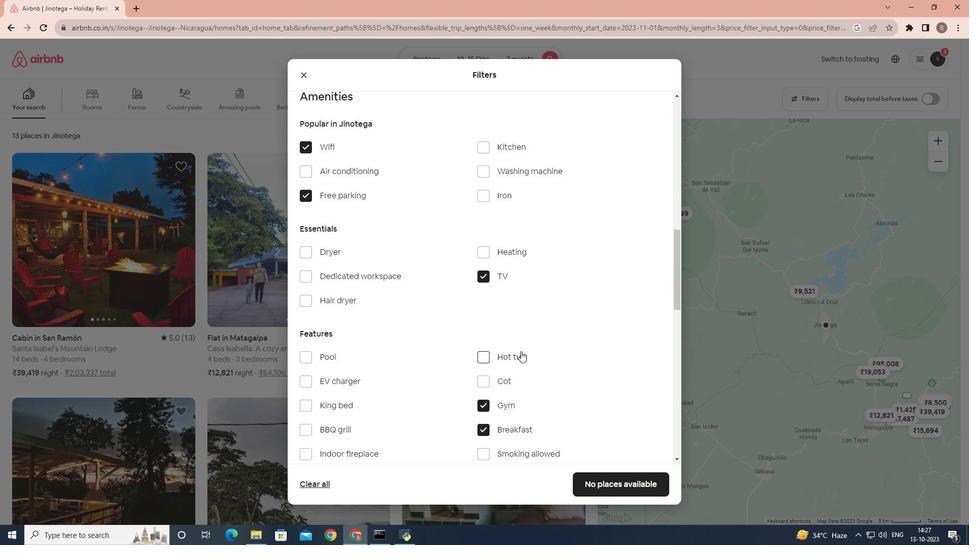 
Action: Mouse scrolled (520, 350) with delta (0, 0)
Screenshot: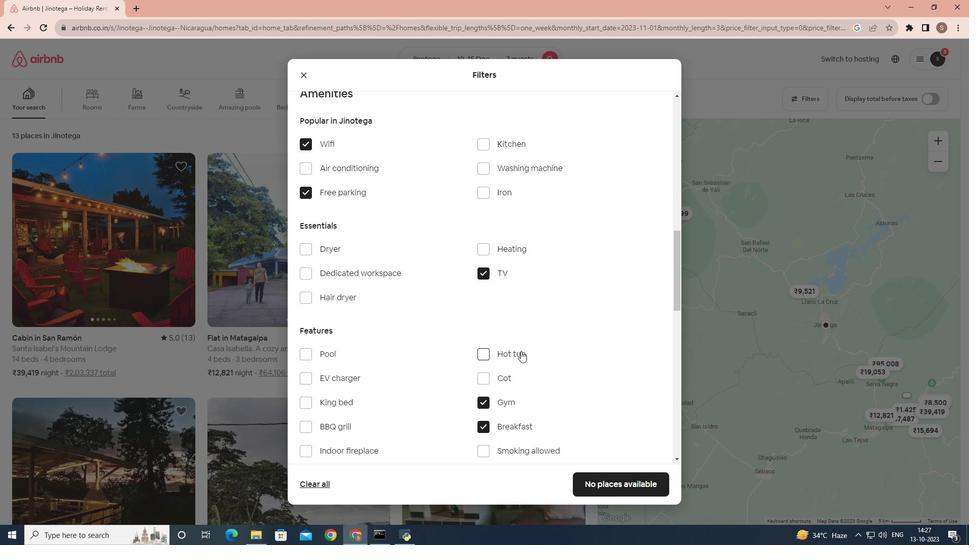 
Action: Mouse scrolled (520, 350) with delta (0, 0)
Screenshot: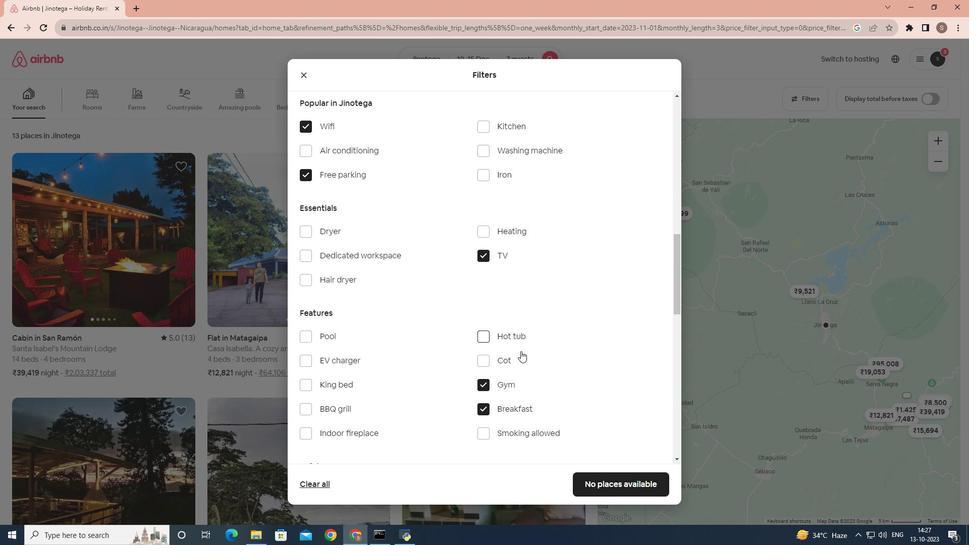 
Action: Mouse scrolled (520, 350) with delta (0, 0)
Screenshot: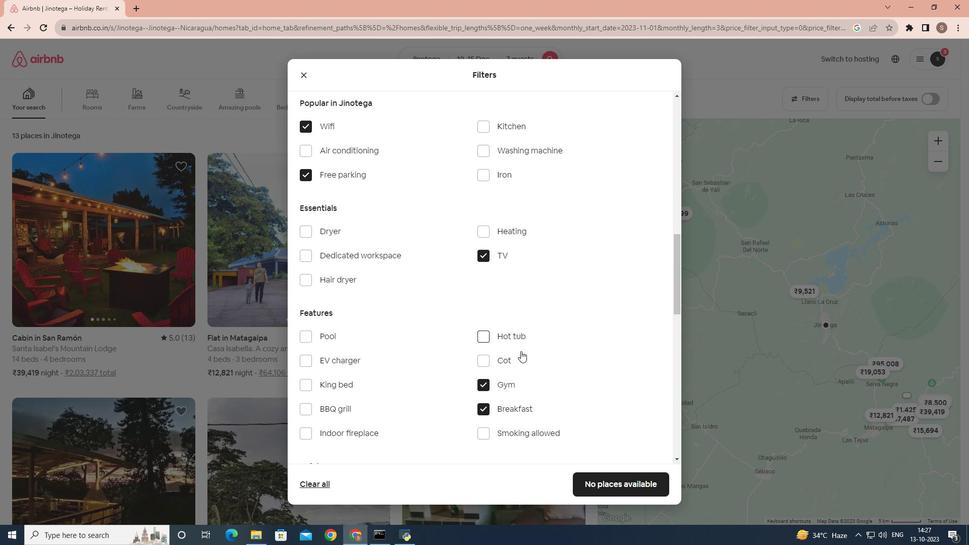 
Action: Mouse scrolled (520, 350) with delta (0, 0)
Screenshot: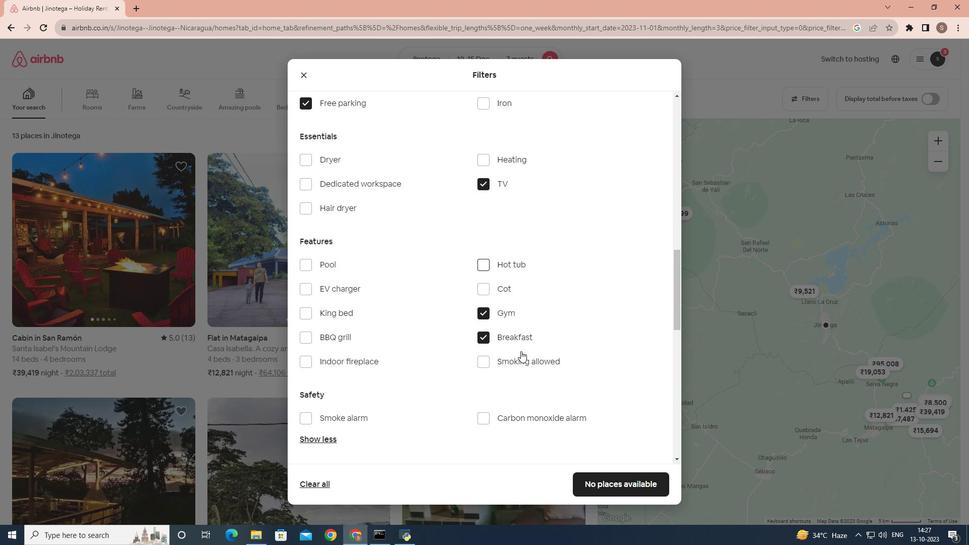 
Action: Mouse moved to (603, 483)
Screenshot: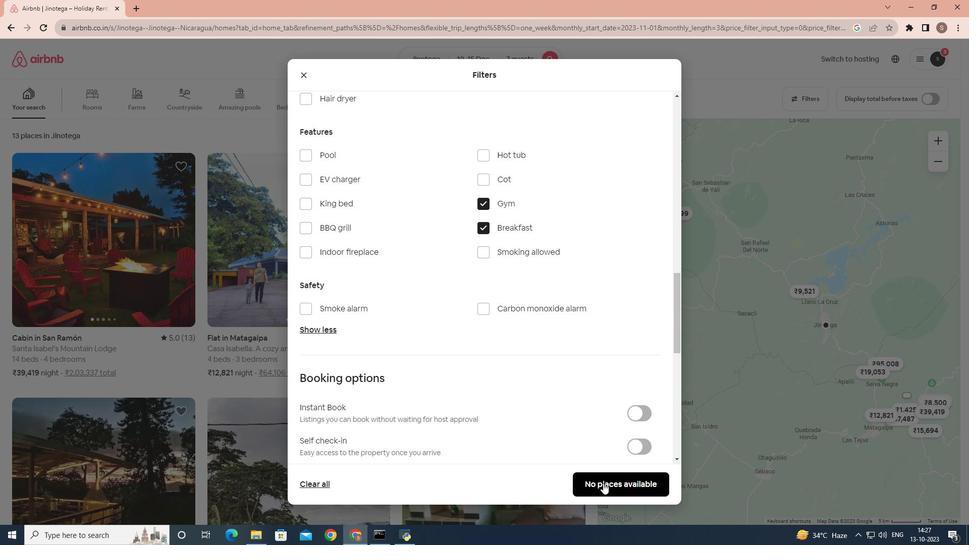 
Action: Mouse pressed left at (603, 483)
Screenshot: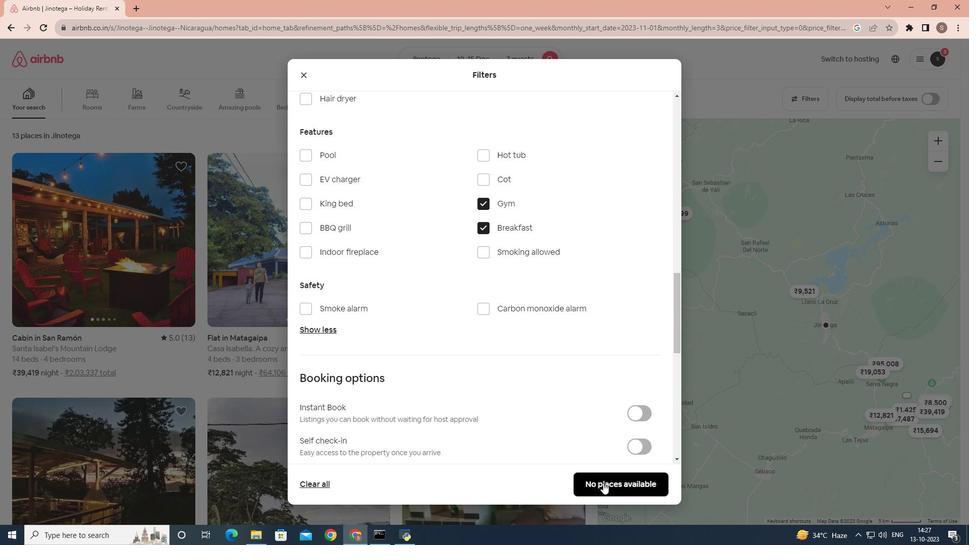 
